 Task: Look for space in Xinshi, China from 6th September, 2023 to 15th September, 2023 for 6 adults in price range Rs.8000 to Rs.12000. Place can be entire place or private room with 6 bedrooms having 6 beds and 6 bathrooms. Property type can be house, flat, guest house. Amenities needed are: wifi, TV, free parkinig on premises, gym, breakfast. Booking option can be shelf check-in. Required host language is Chinese (Simplified).
Action: Mouse moved to (415, 84)
Screenshot: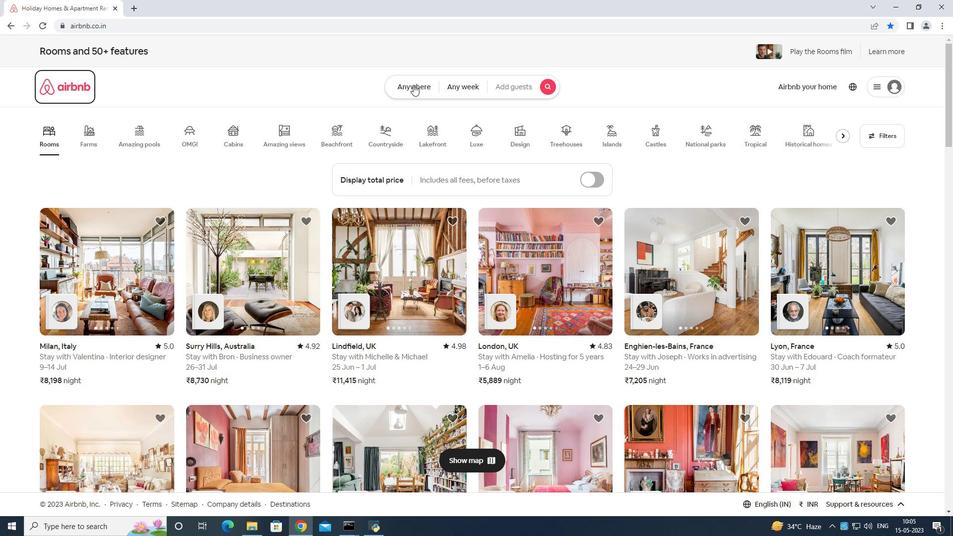 
Action: Mouse pressed left at (415, 84)
Screenshot: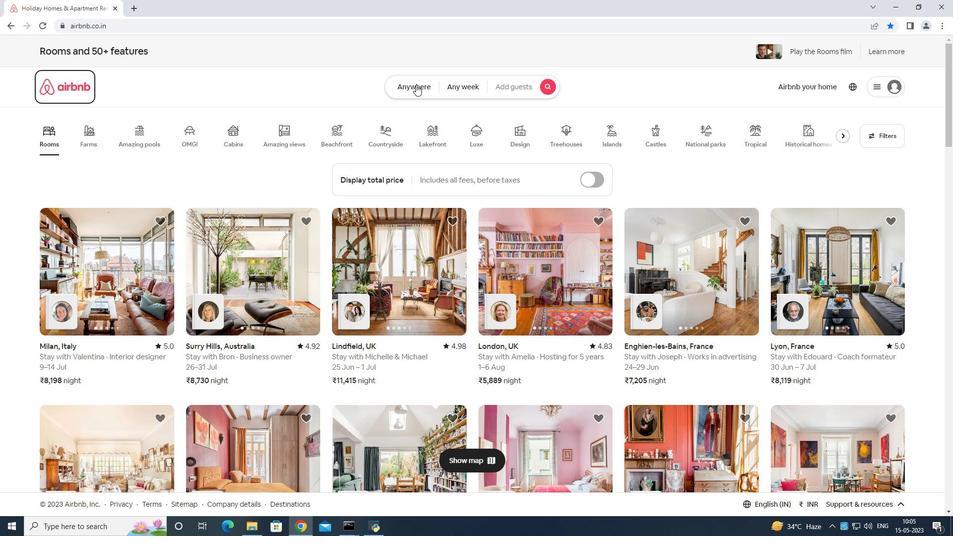 
Action: Mouse moved to (377, 116)
Screenshot: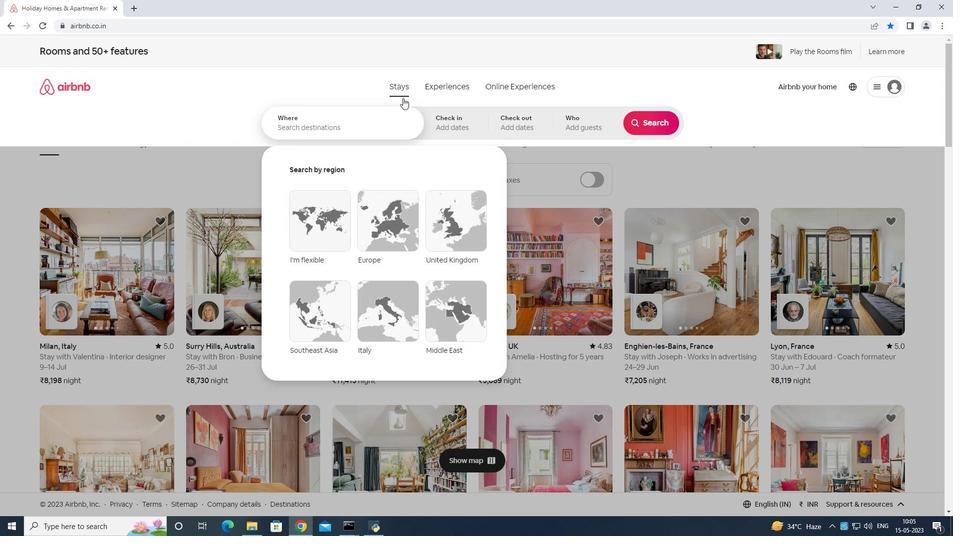 
Action: Mouse pressed left at (377, 116)
Screenshot: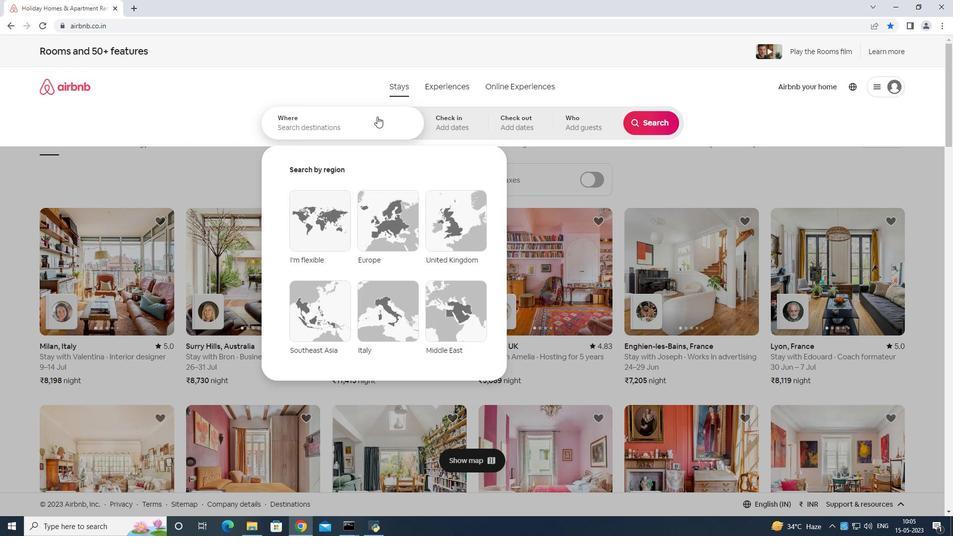 
Action: Mouse moved to (368, 134)
Screenshot: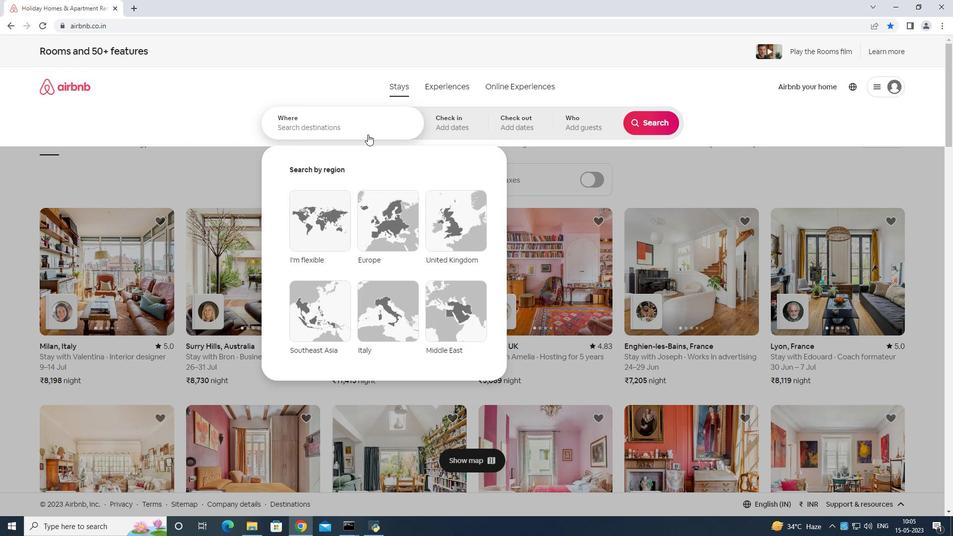 
Action: Key pressed <Key.shift>Xinshi<Key.space>china<Key.enter>
Screenshot: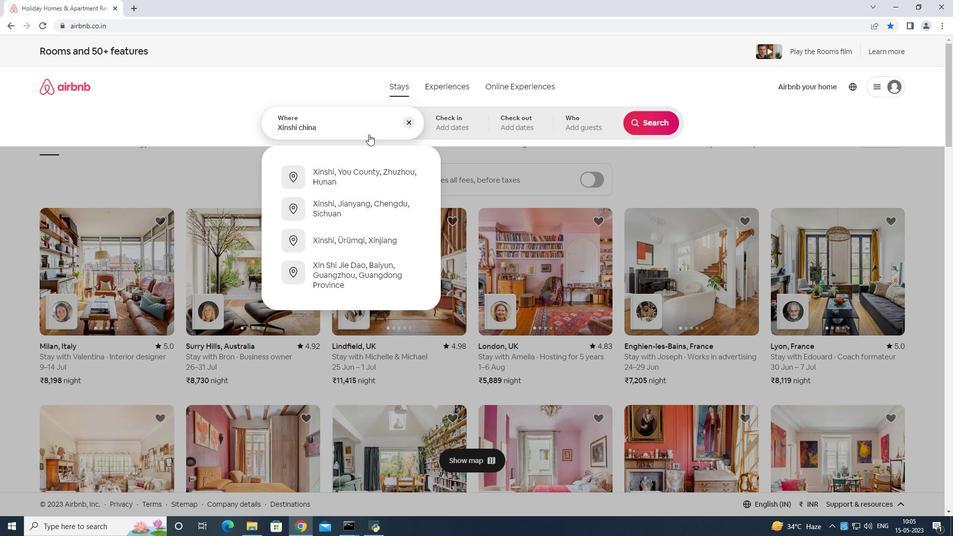 
Action: Mouse moved to (655, 204)
Screenshot: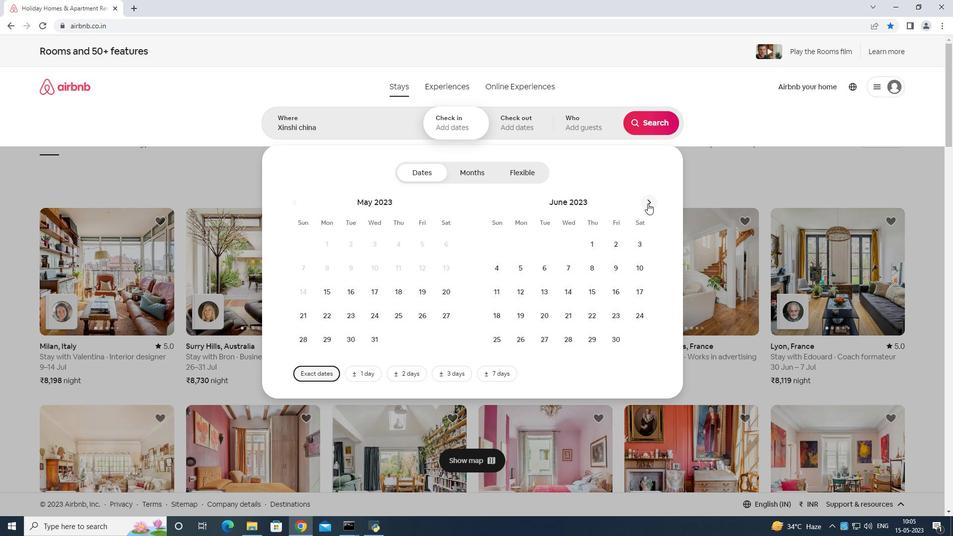 
Action: Mouse pressed left at (655, 204)
Screenshot: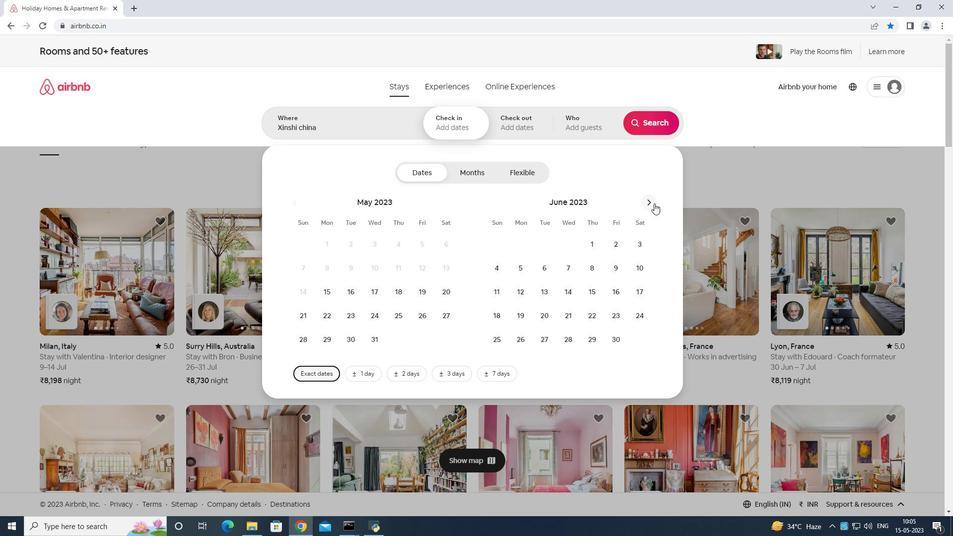 
Action: Mouse pressed left at (655, 204)
Screenshot: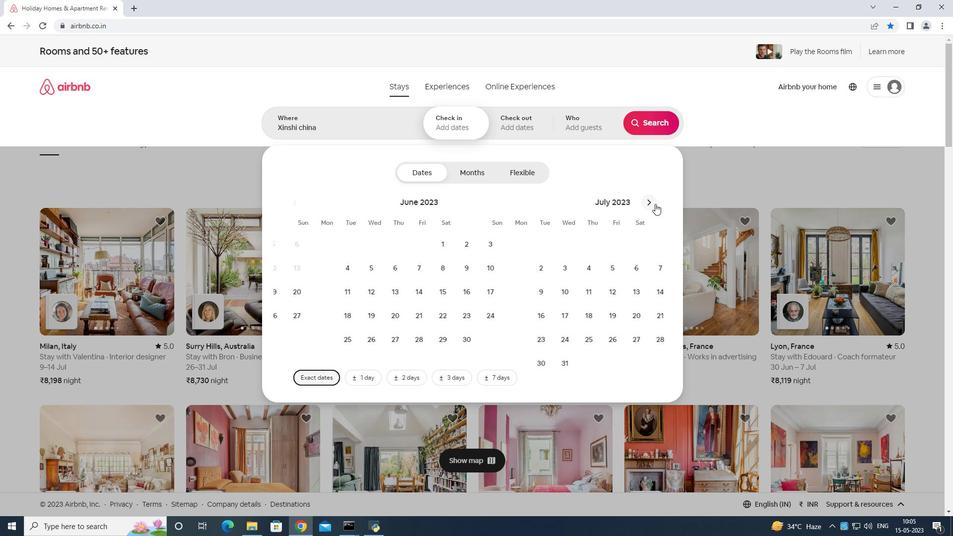 
Action: Mouse pressed left at (655, 204)
Screenshot: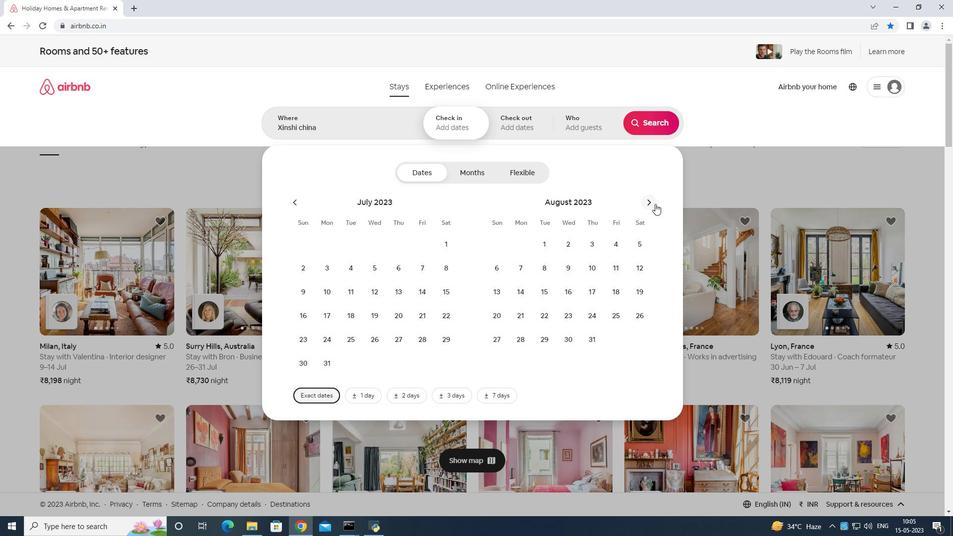 
Action: Mouse moved to (568, 259)
Screenshot: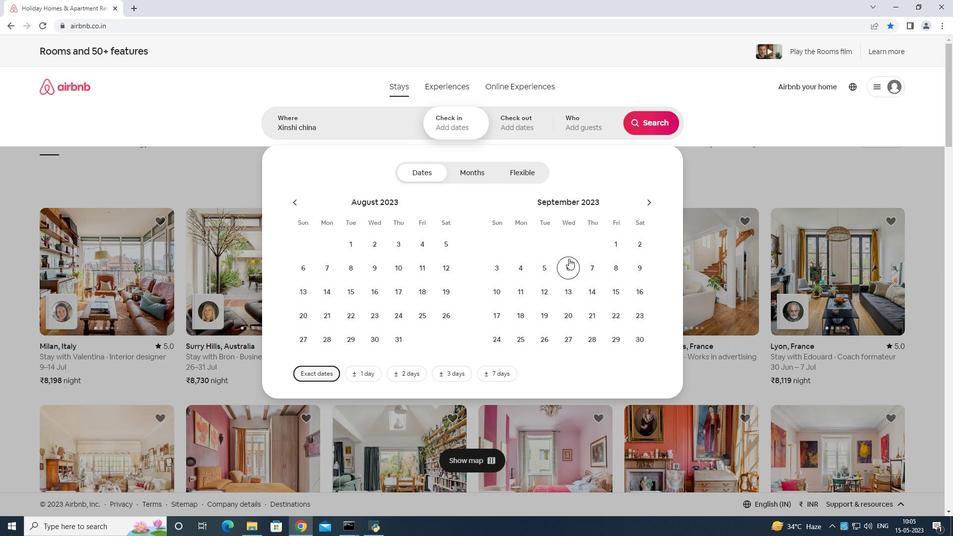 
Action: Mouse pressed left at (568, 259)
Screenshot: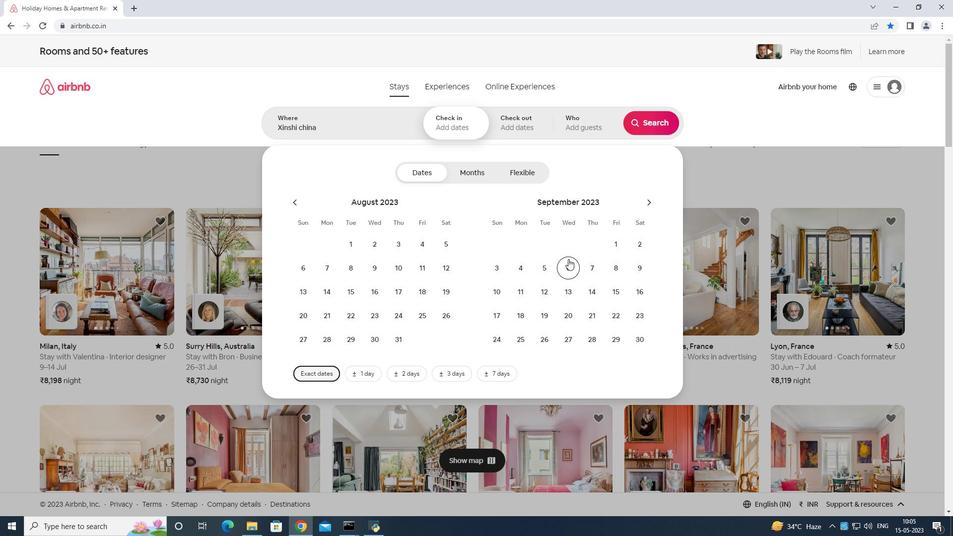 
Action: Mouse moved to (613, 290)
Screenshot: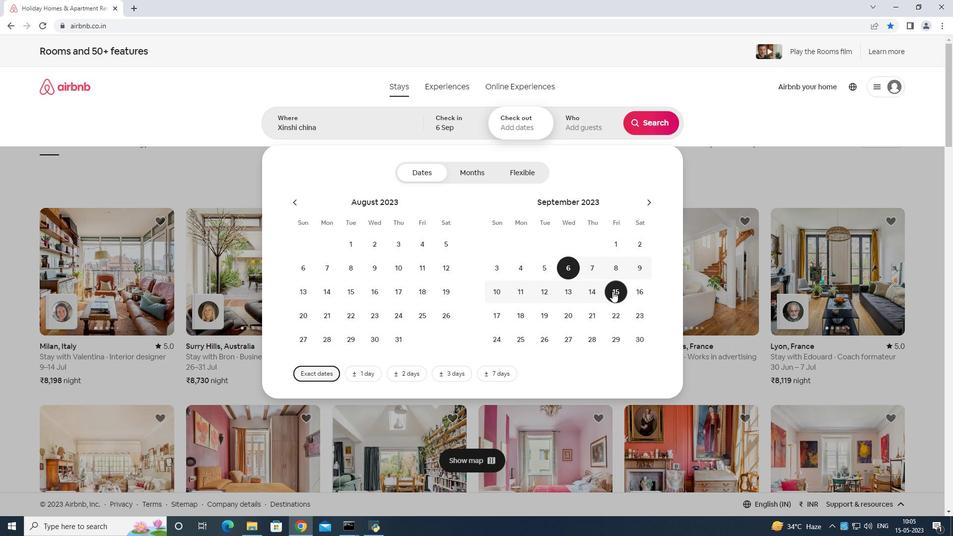 
Action: Mouse pressed left at (613, 290)
Screenshot: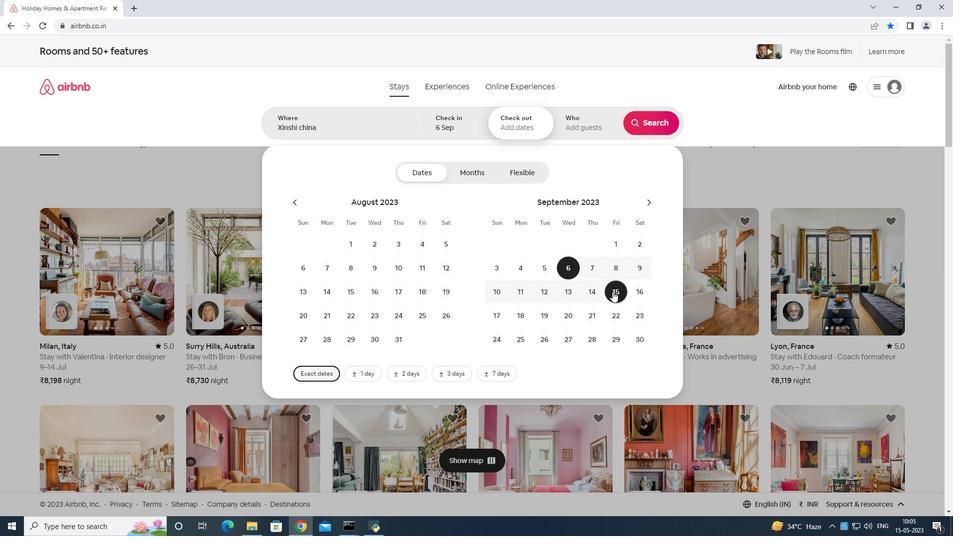 
Action: Mouse moved to (589, 122)
Screenshot: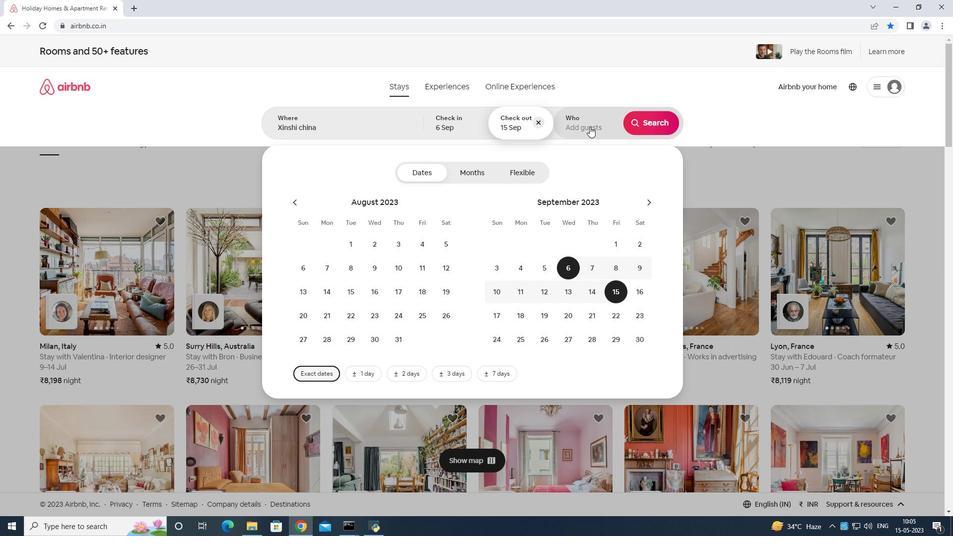 
Action: Mouse pressed left at (589, 122)
Screenshot: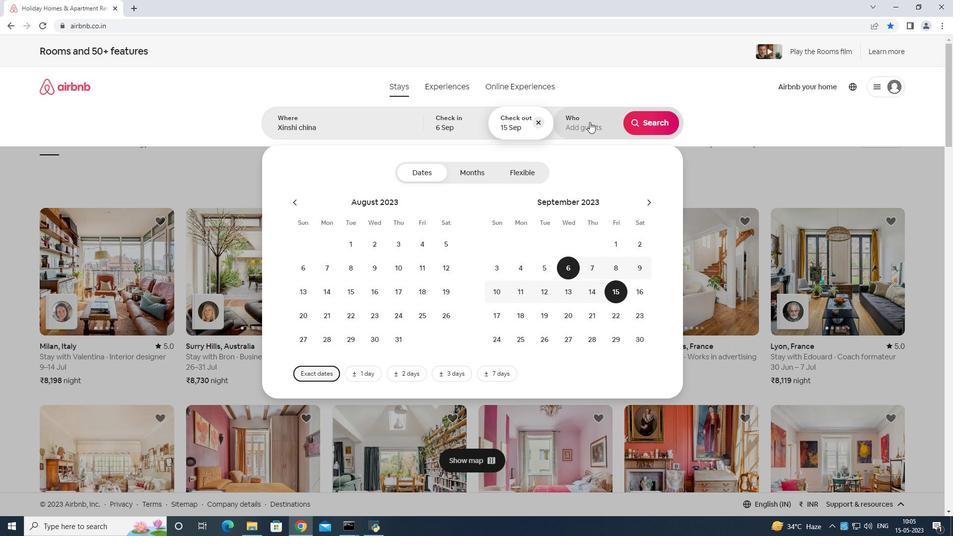 
Action: Mouse moved to (646, 177)
Screenshot: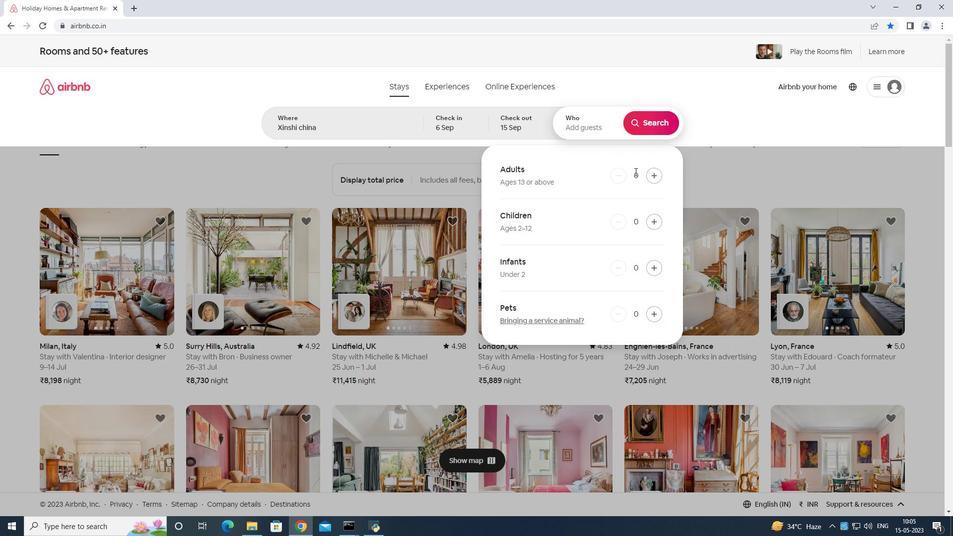 
Action: Mouse pressed left at (646, 177)
Screenshot: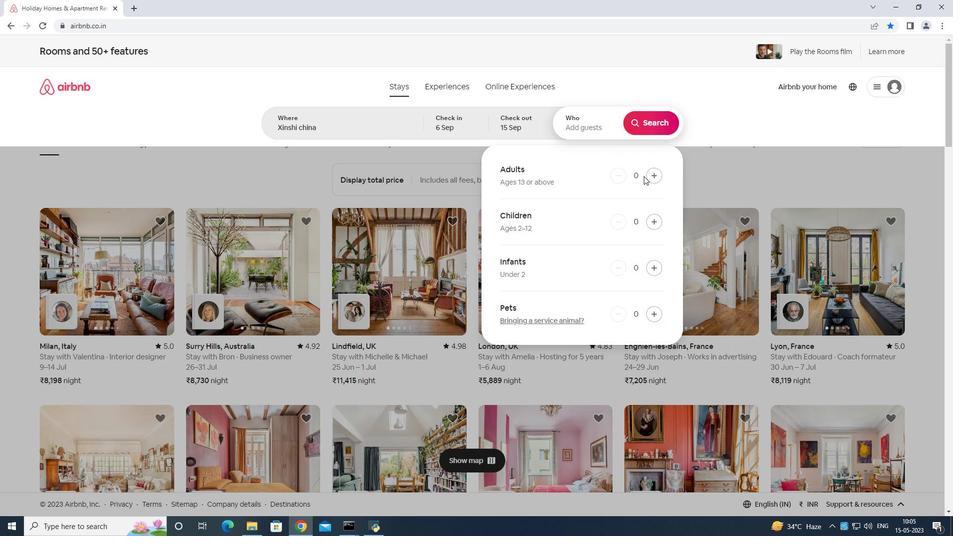 
Action: Mouse pressed left at (646, 177)
Screenshot: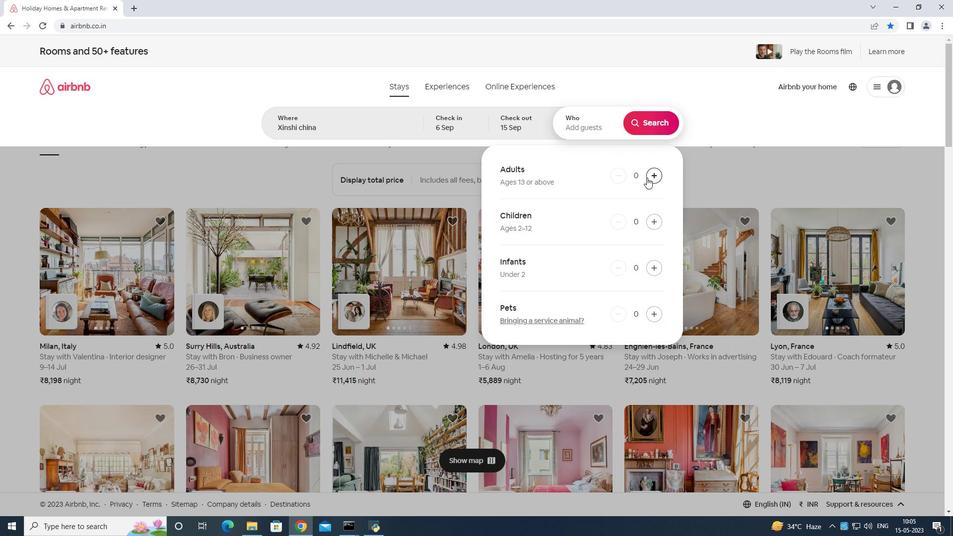 
Action: Mouse pressed left at (646, 177)
Screenshot: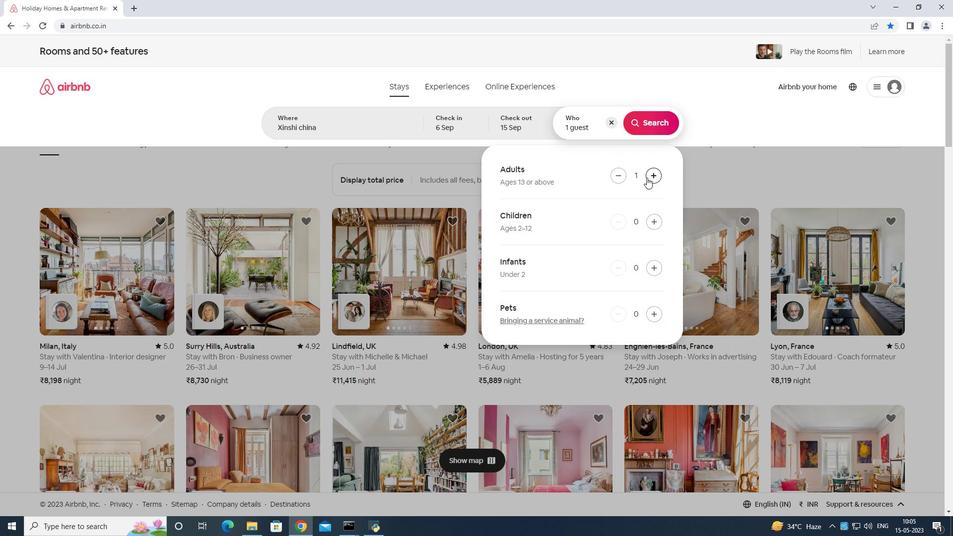 
Action: Mouse pressed left at (646, 177)
Screenshot: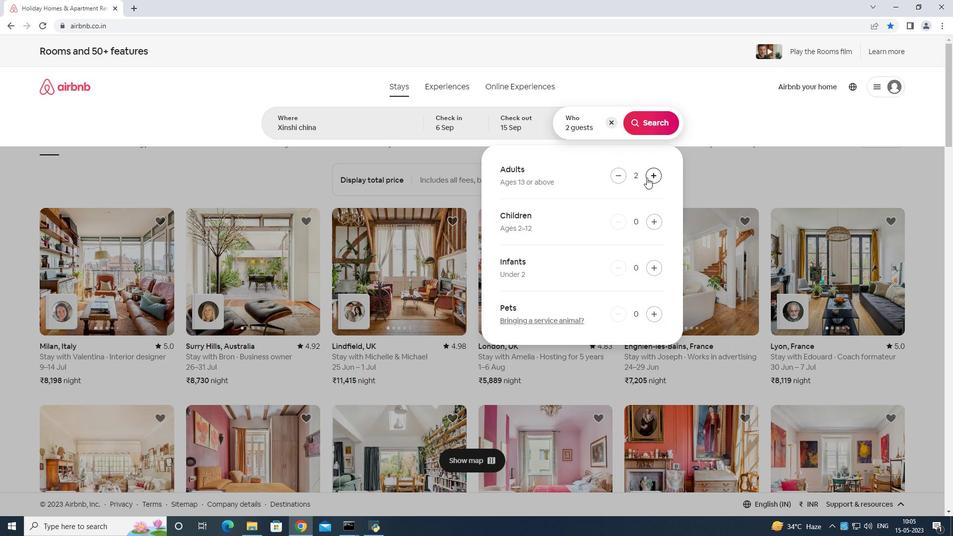 
Action: Mouse pressed left at (646, 177)
Screenshot: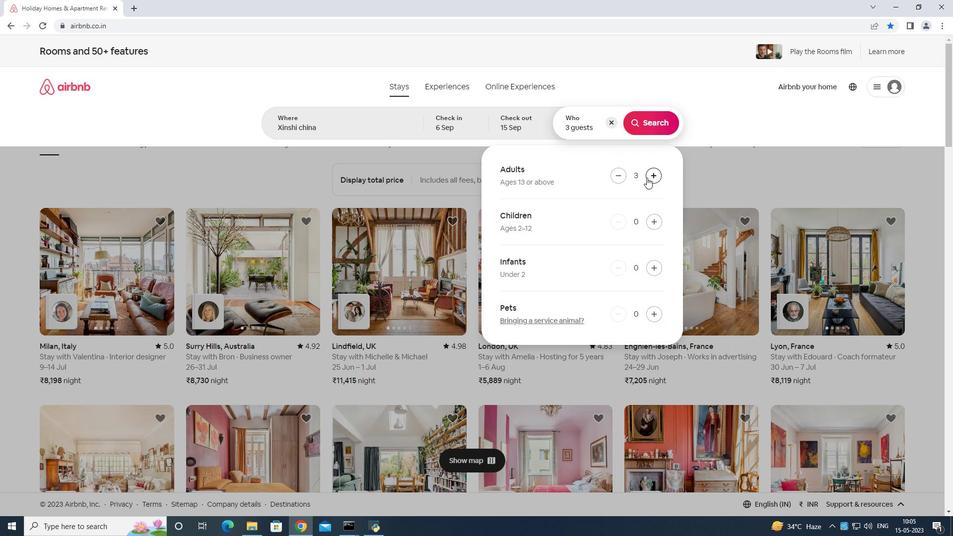 
Action: Mouse pressed left at (646, 177)
Screenshot: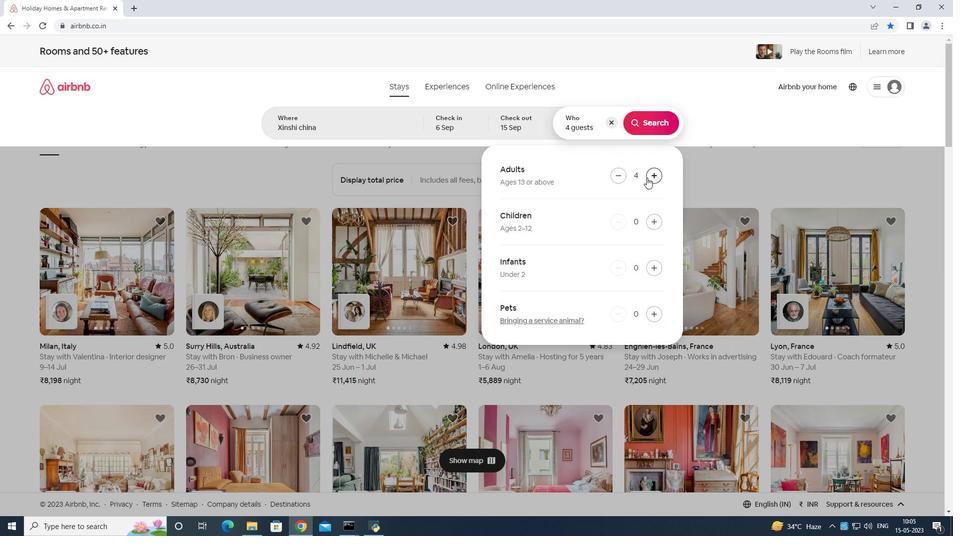
Action: Mouse moved to (654, 120)
Screenshot: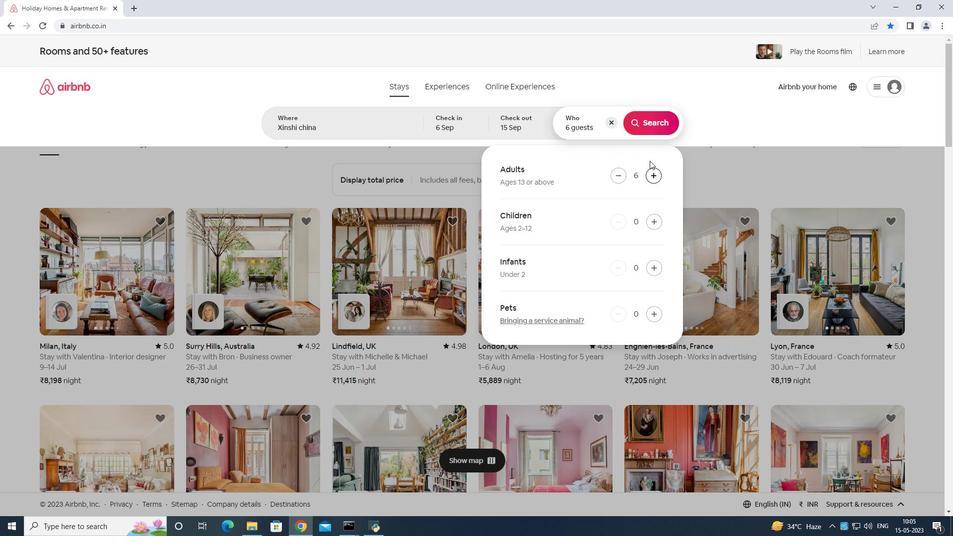 
Action: Mouse pressed left at (654, 120)
Screenshot: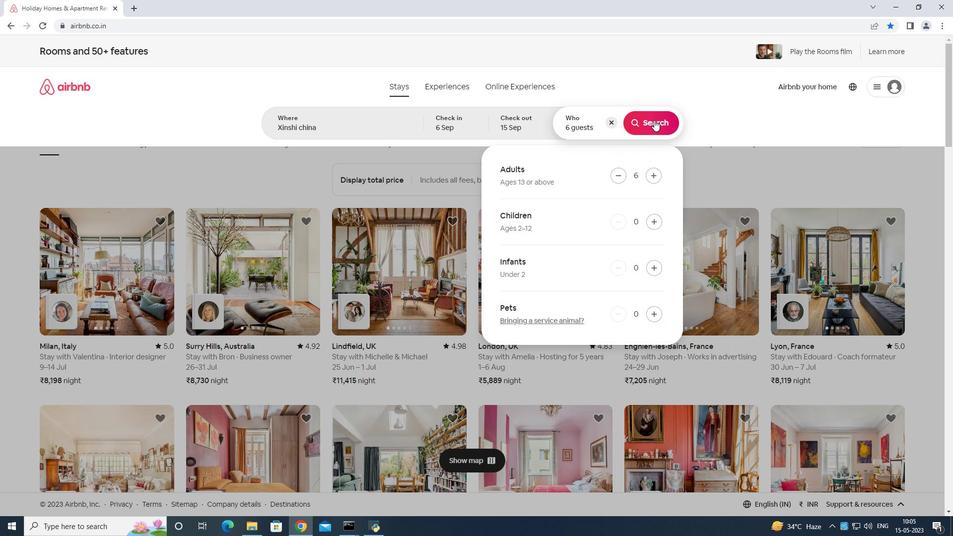 
Action: Mouse moved to (909, 101)
Screenshot: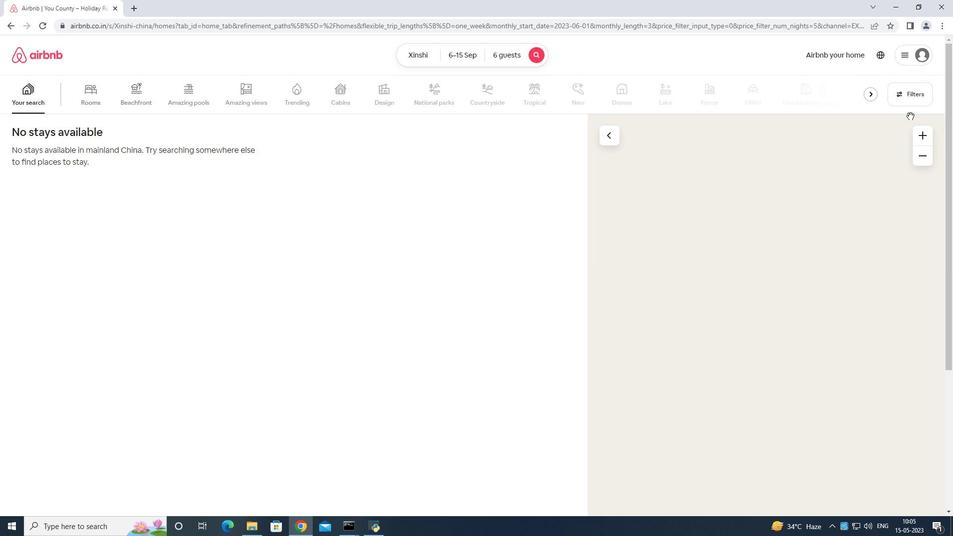 
Action: Mouse pressed left at (909, 101)
Screenshot: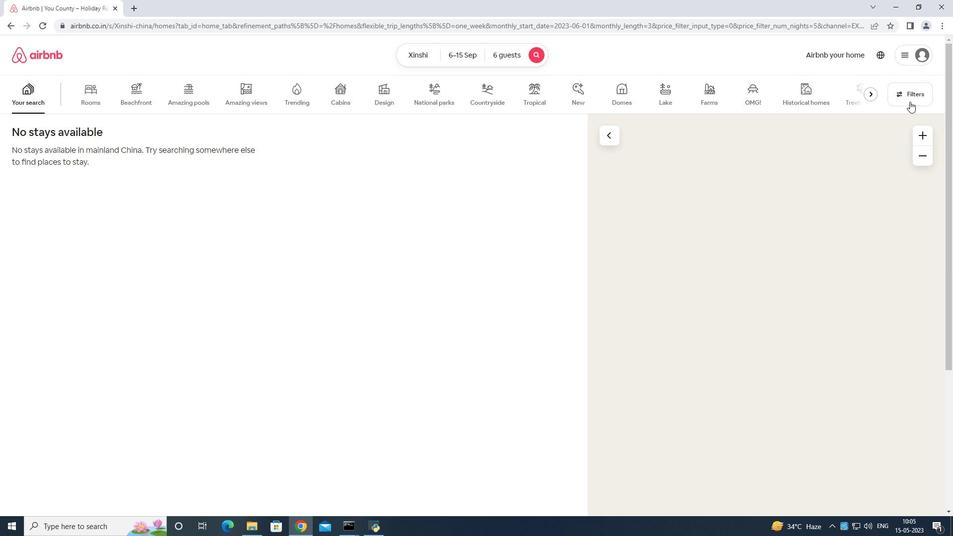
Action: Mouse moved to (414, 329)
Screenshot: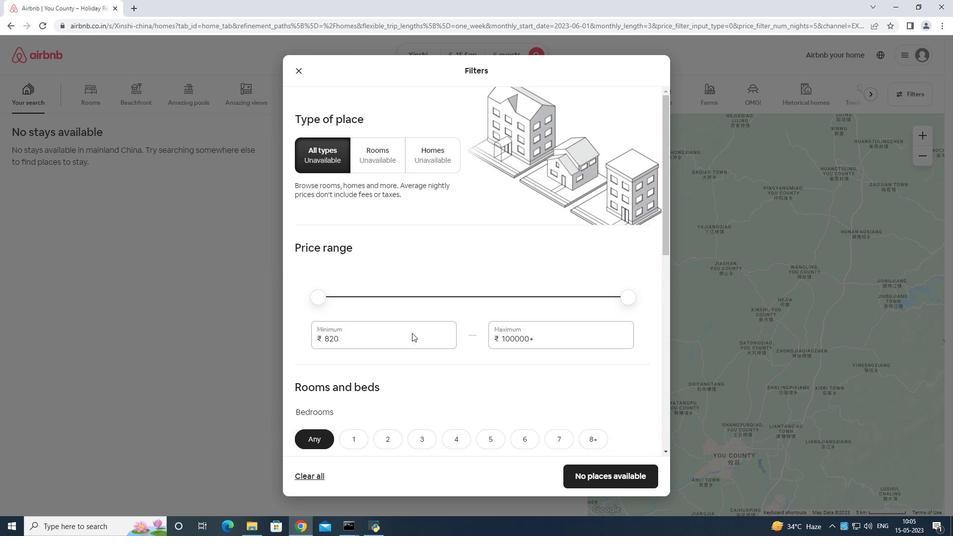 
Action: Mouse pressed left at (414, 329)
Screenshot: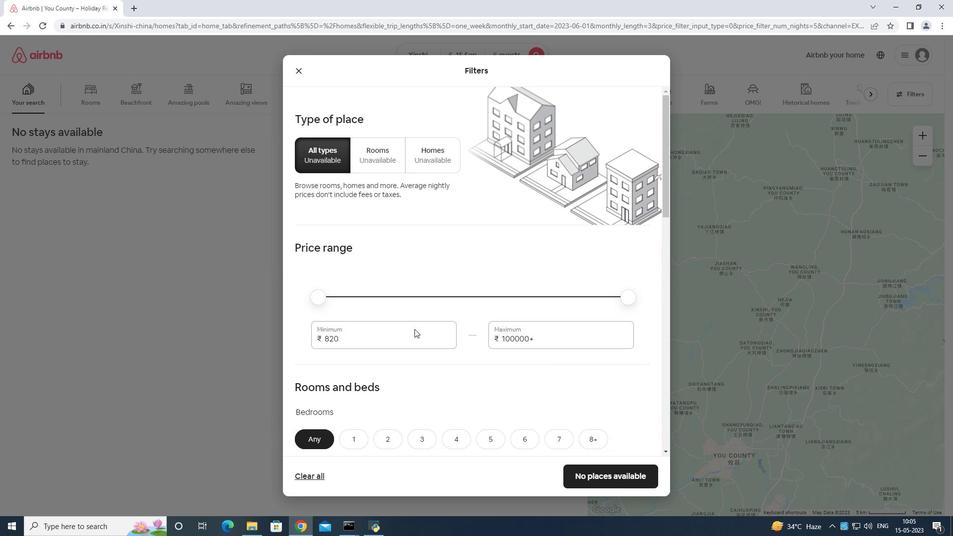 
Action: Key pressed <Key.backspace>
Screenshot: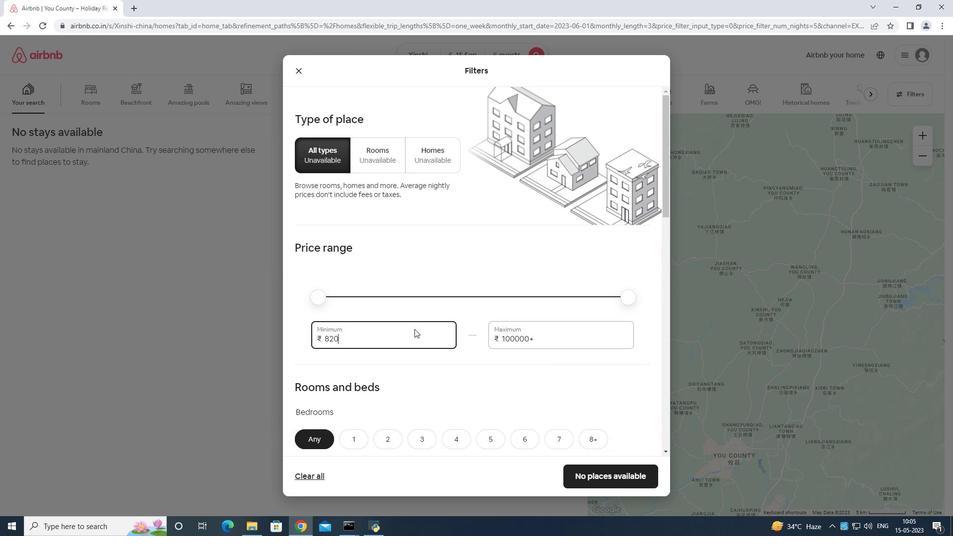 
Action: Mouse moved to (415, 321)
Screenshot: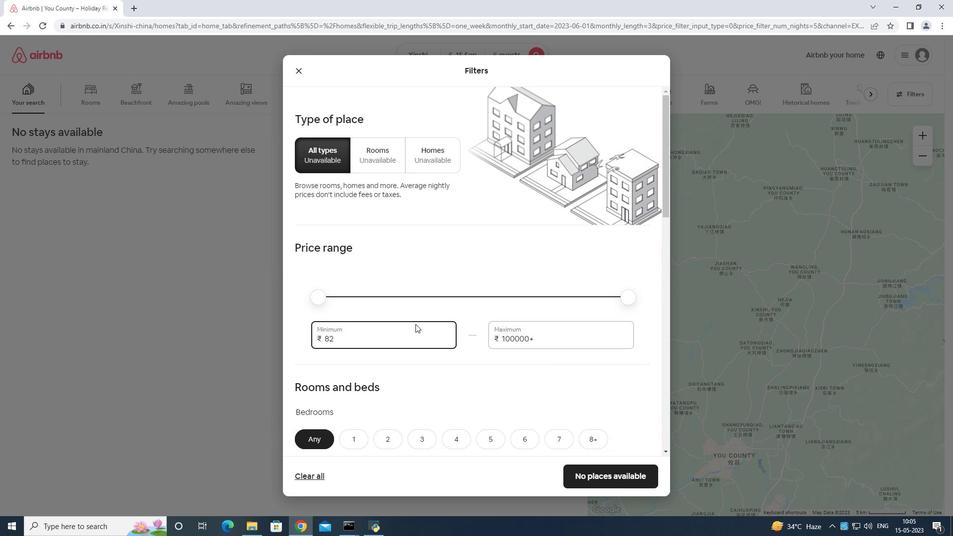 
Action: Key pressed <Key.backspace><Key.backspace>
Screenshot: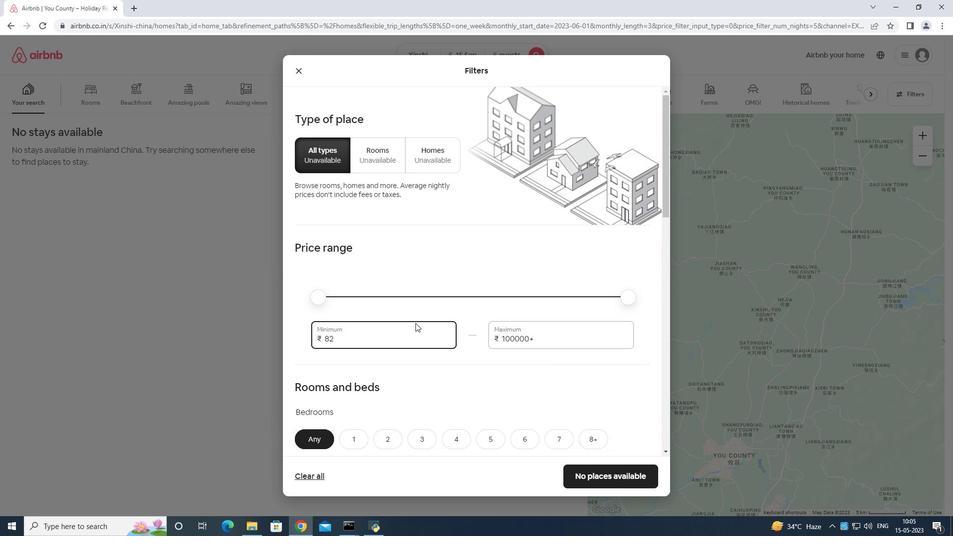 
Action: Mouse moved to (415, 320)
Screenshot: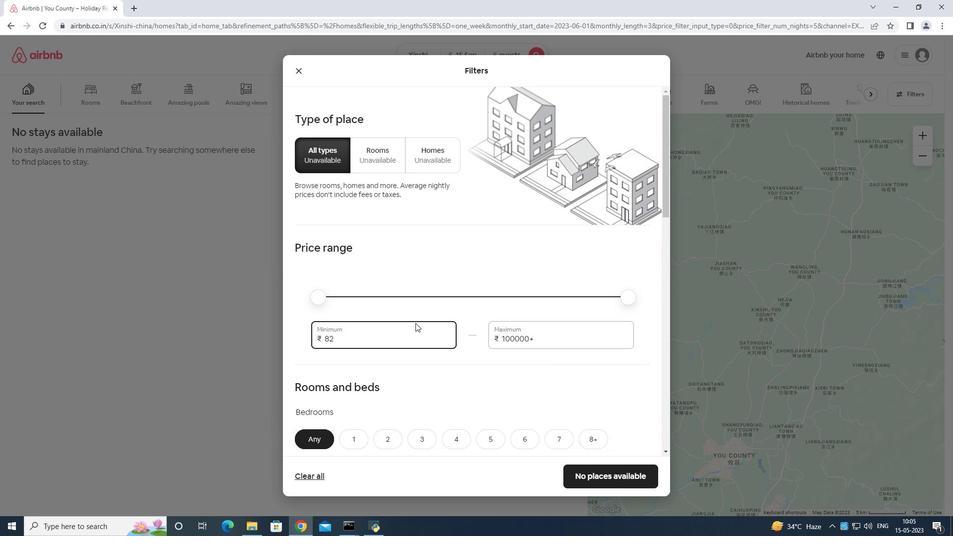 
Action: Key pressed <Key.backspace><Key.backspace><Key.backspace><Key.backspace><Key.backspace><Key.backspace>
Screenshot: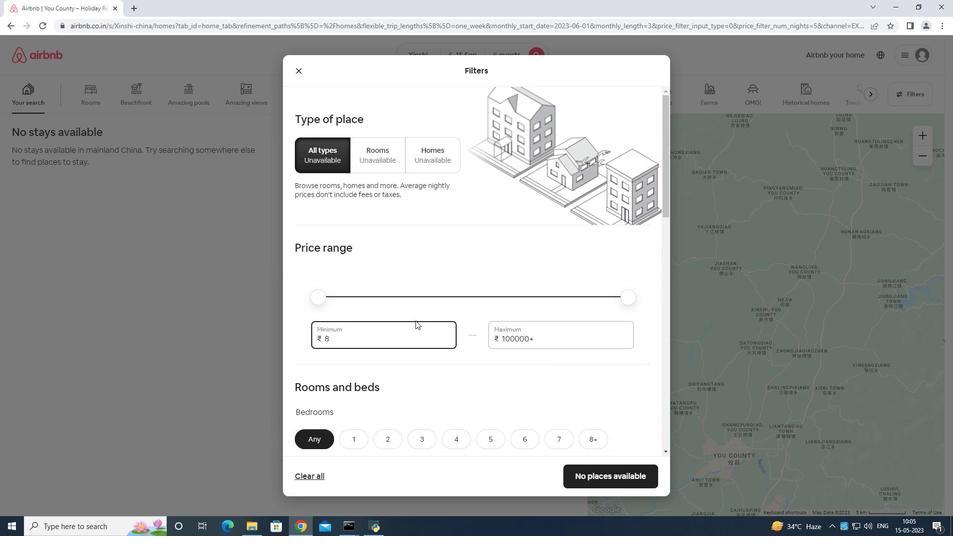 
Action: Mouse moved to (417, 316)
Screenshot: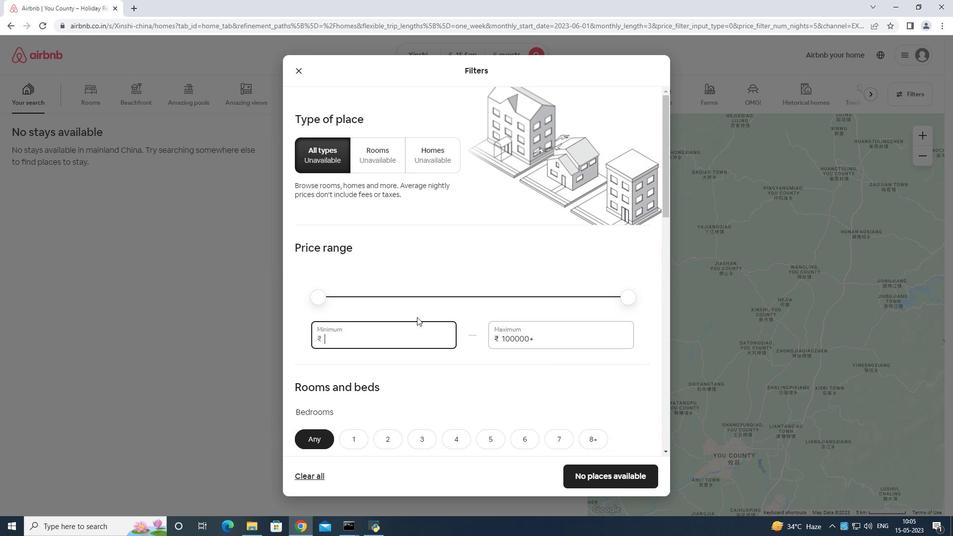 
Action: Key pressed 8000
Screenshot: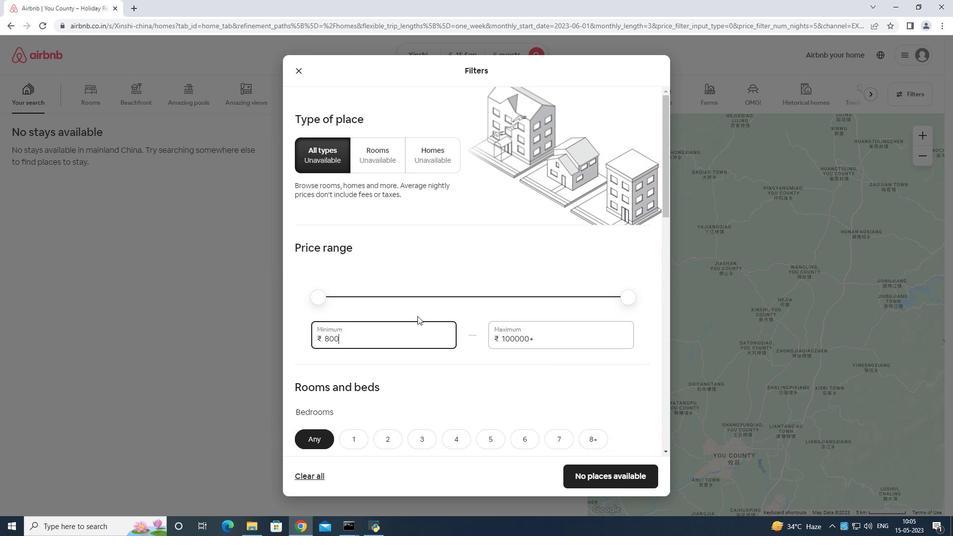 
Action: Mouse moved to (542, 328)
Screenshot: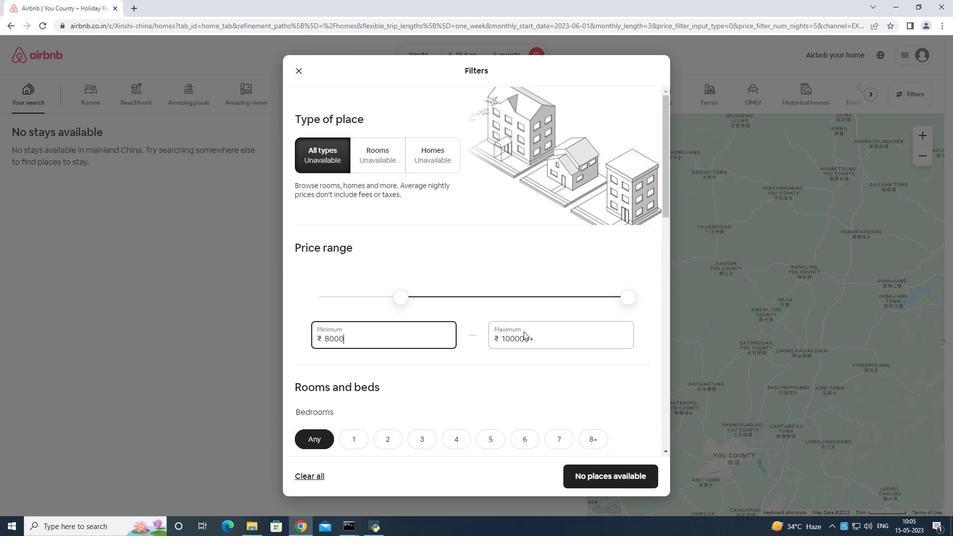 
Action: Mouse pressed left at (542, 328)
Screenshot: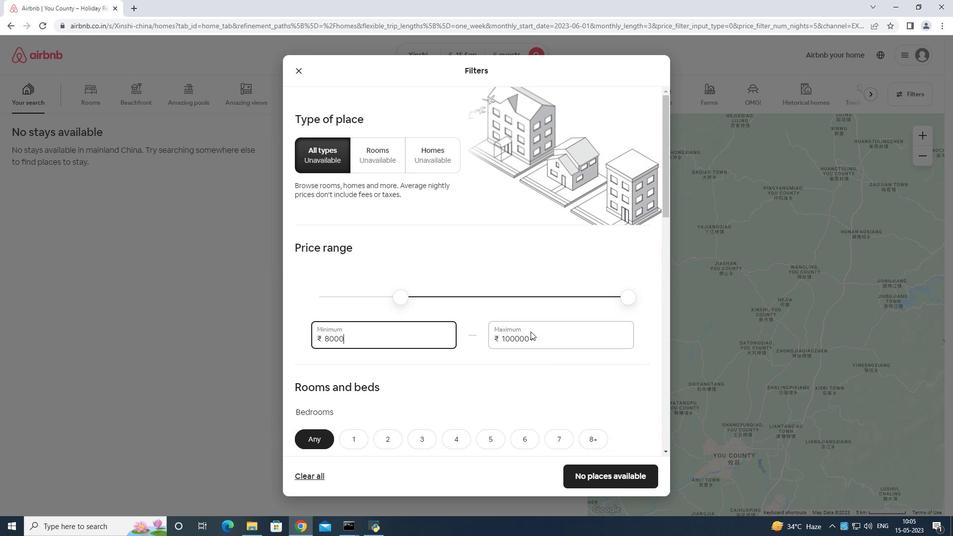 
Action: Mouse moved to (543, 328)
Screenshot: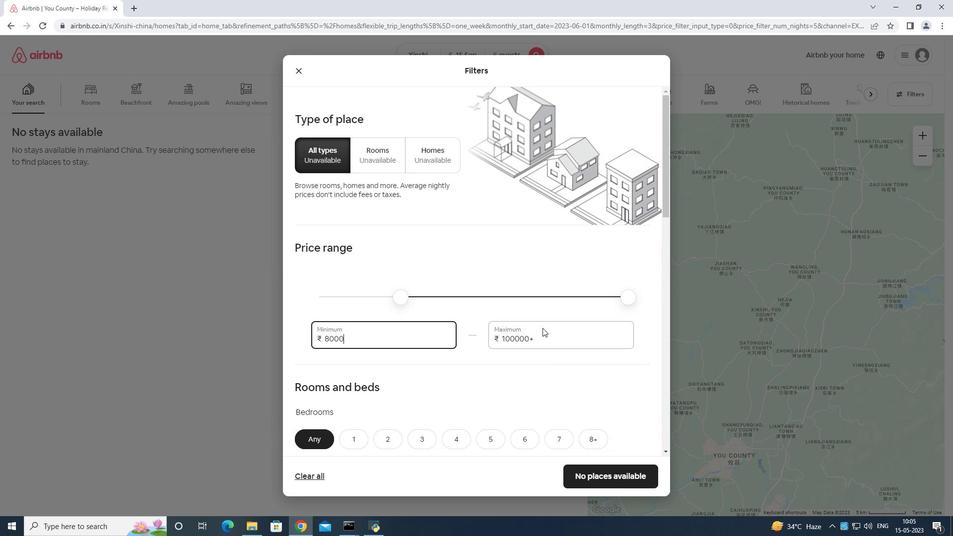 
Action: Key pressed <Key.backspace><Key.backspace><Key.backspace><Key.backspace><Key.backspace><Key.backspace><Key.backspace><Key.backspace><Key.backspace><Key.backspace><Key.backspace><Key.backspace><Key.backspace>12000
Screenshot: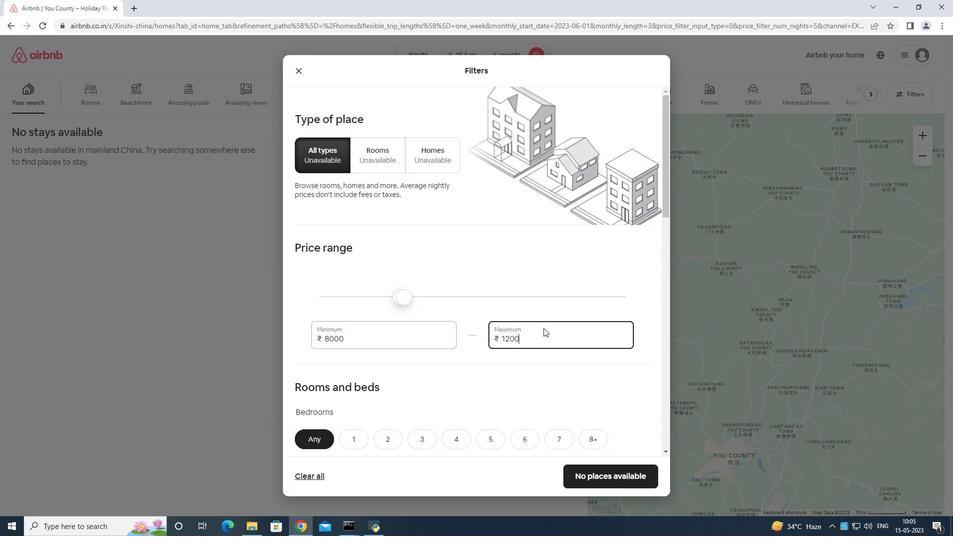 
Action: Mouse scrolled (543, 327) with delta (0, 0)
Screenshot: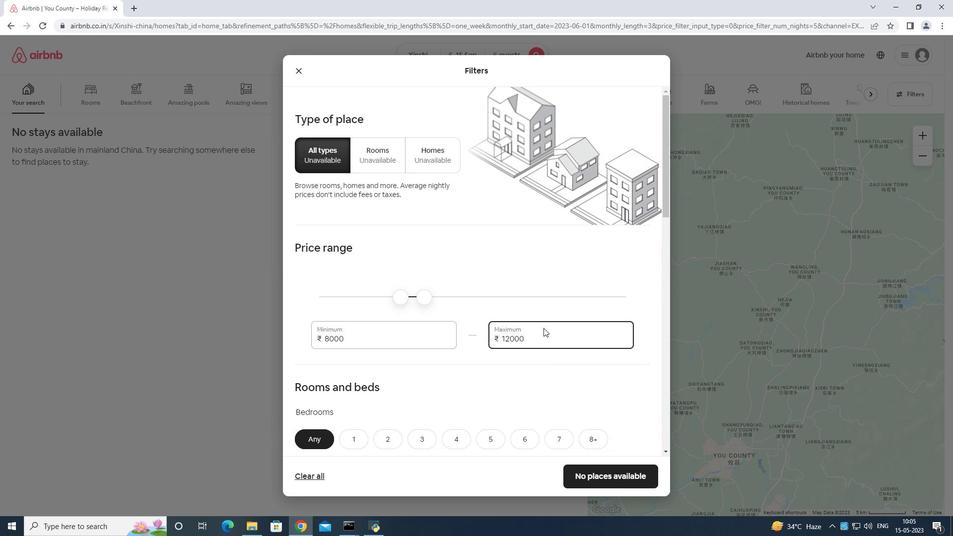 
Action: Mouse scrolled (543, 327) with delta (0, 0)
Screenshot: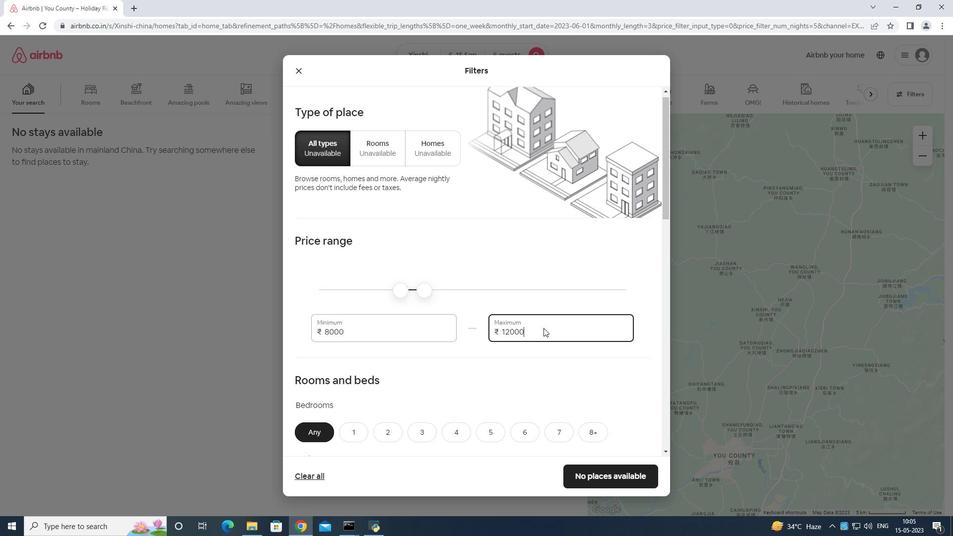 
Action: Mouse moved to (501, 343)
Screenshot: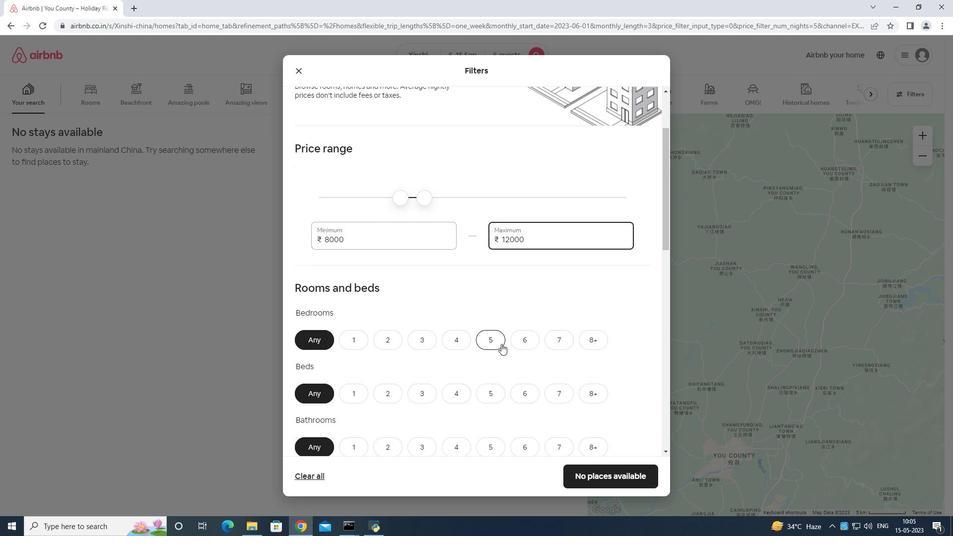 
Action: Mouse pressed left at (501, 343)
Screenshot: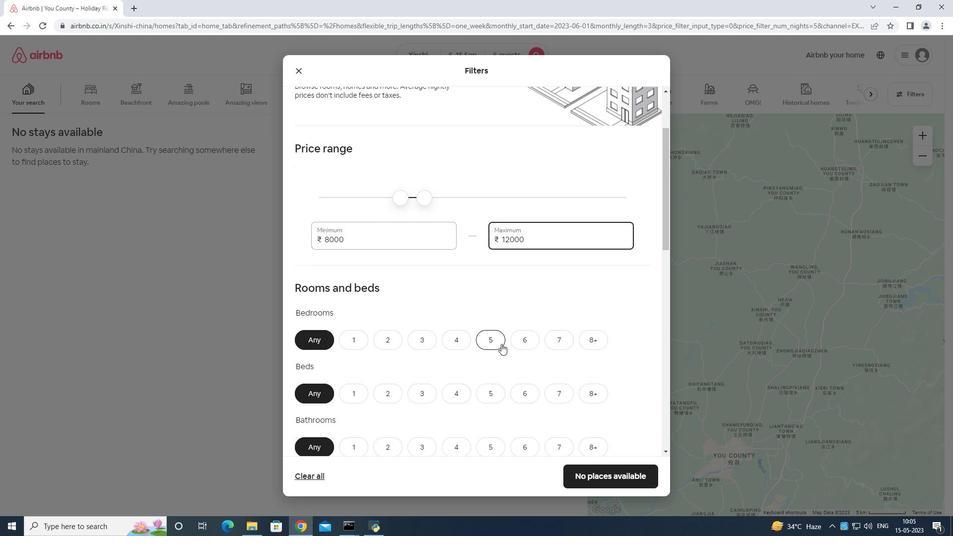 
Action: Mouse moved to (516, 343)
Screenshot: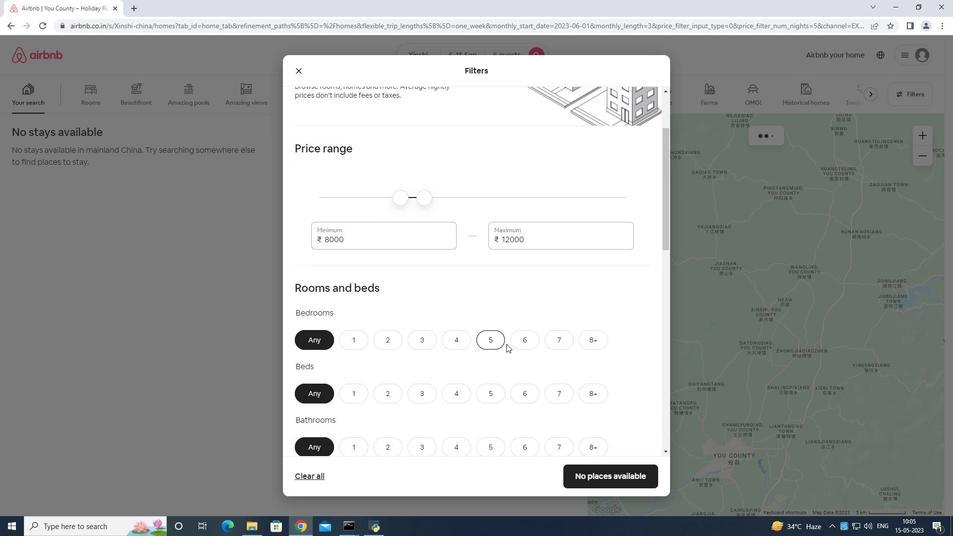 
Action: Mouse pressed left at (516, 343)
Screenshot: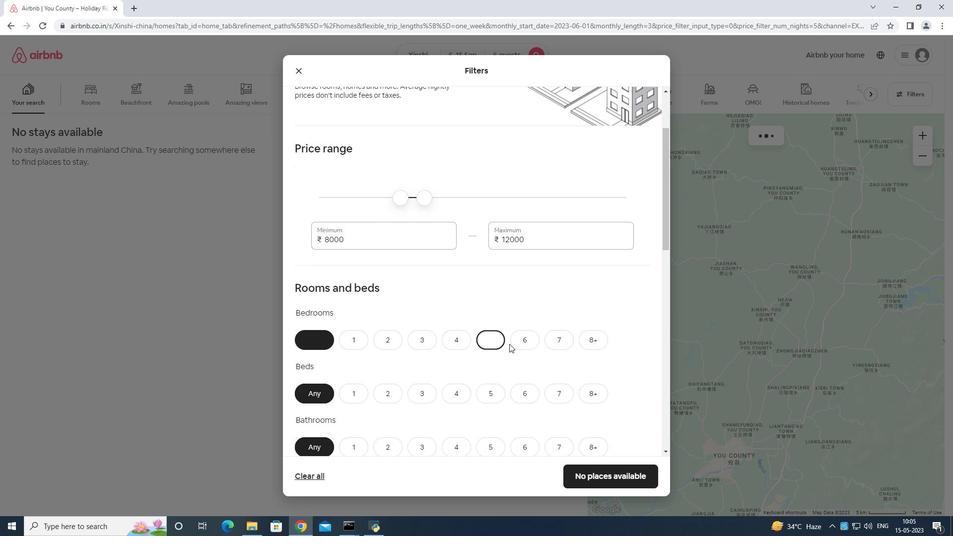 
Action: Mouse moved to (519, 390)
Screenshot: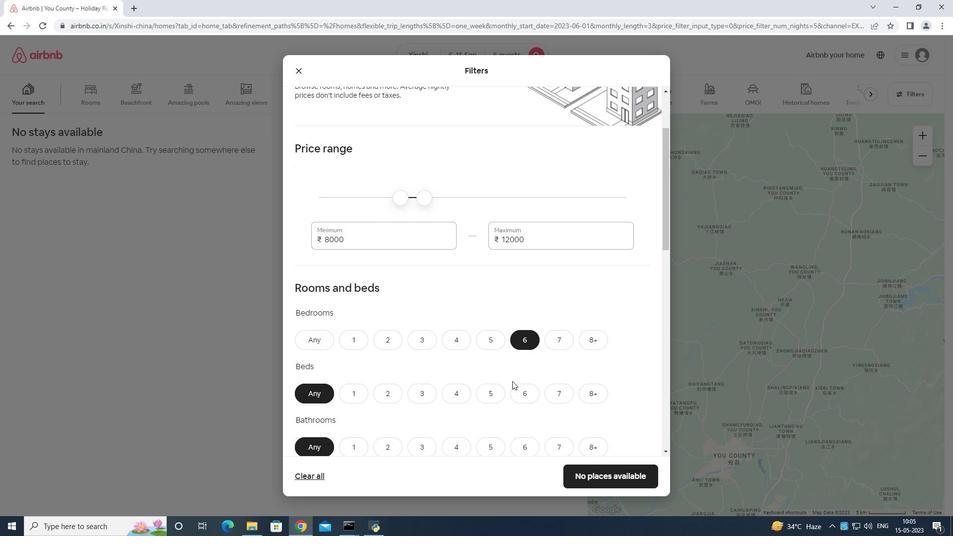 
Action: Mouse pressed left at (519, 390)
Screenshot: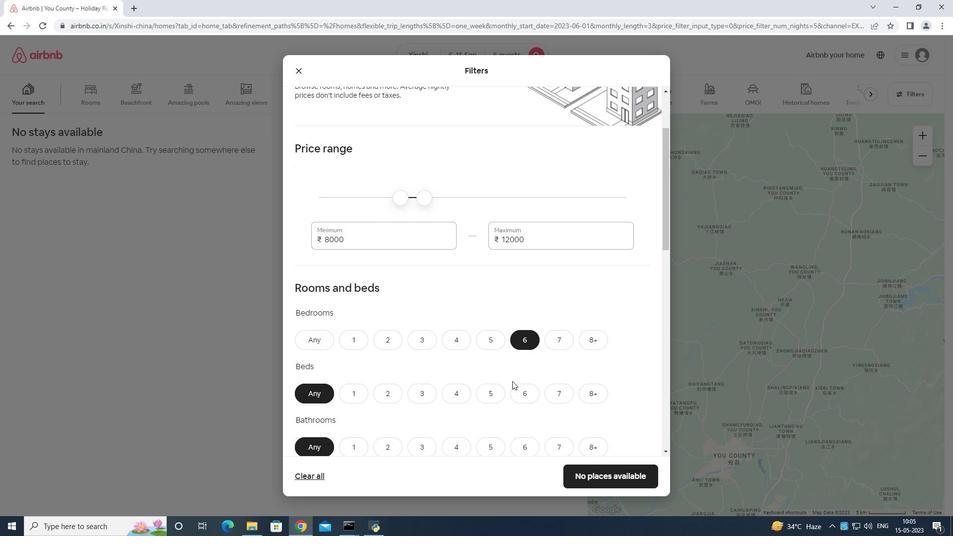 
Action: Mouse moved to (533, 444)
Screenshot: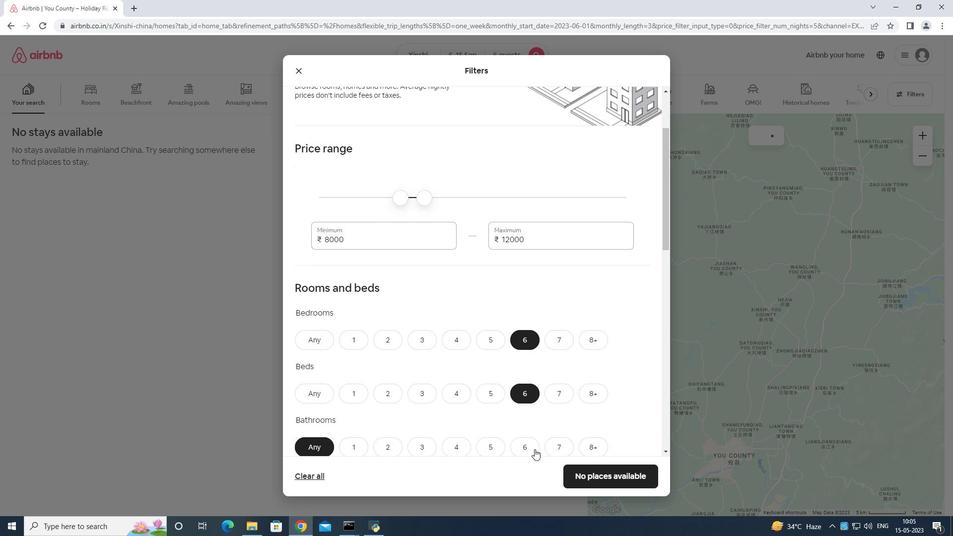 
Action: Mouse pressed left at (533, 444)
Screenshot: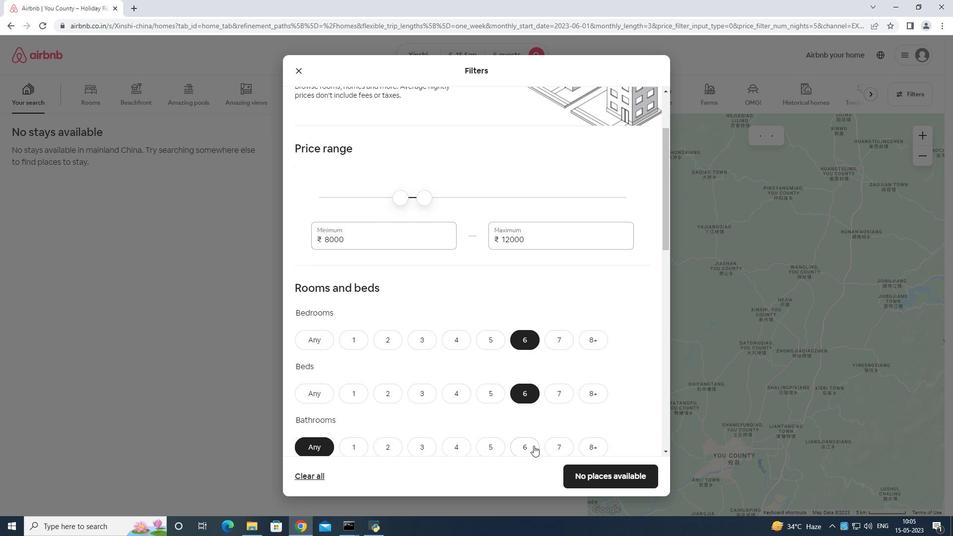 
Action: Mouse moved to (558, 415)
Screenshot: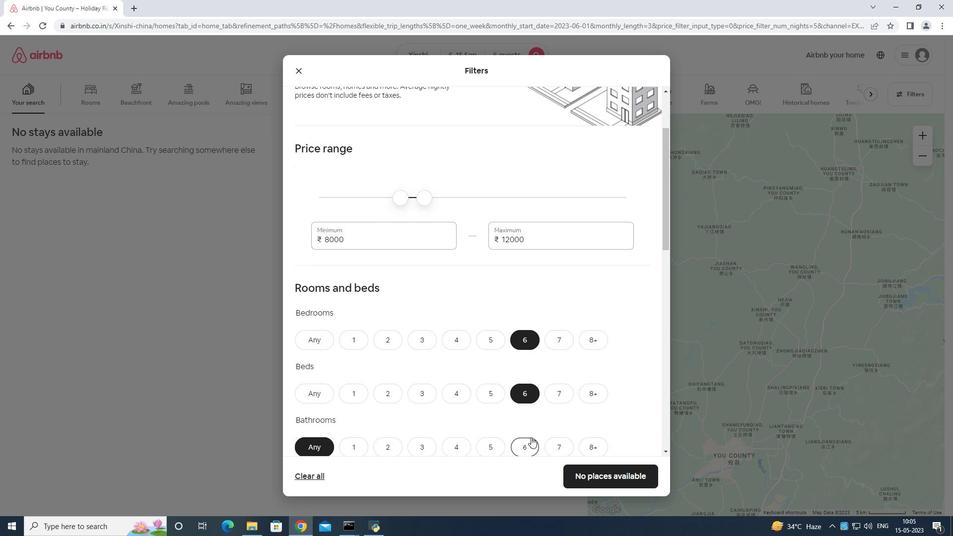 
Action: Mouse scrolled (558, 414) with delta (0, 0)
Screenshot: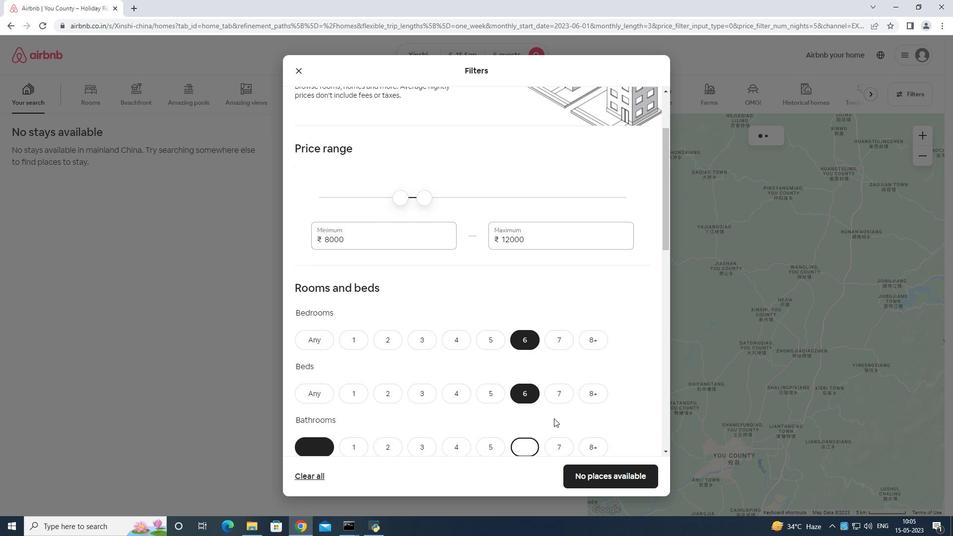 
Action: Mouse scrolled (558, 414) with delta (0, 0)
Screenshot: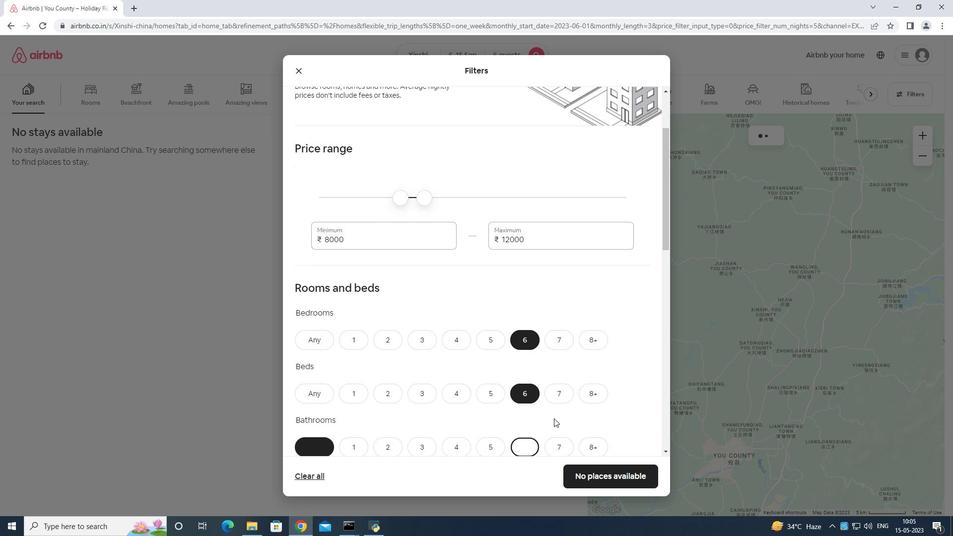 
Action: Mouse scrolled (558, 414) with delta (0, 0)
Screenshot: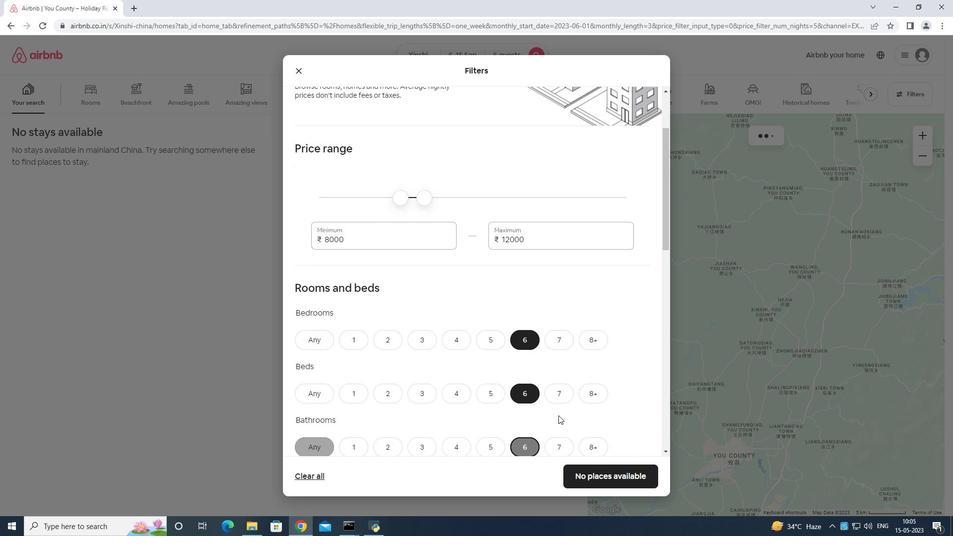 
Action: Mouse moved to (560, 406)
Screenshot: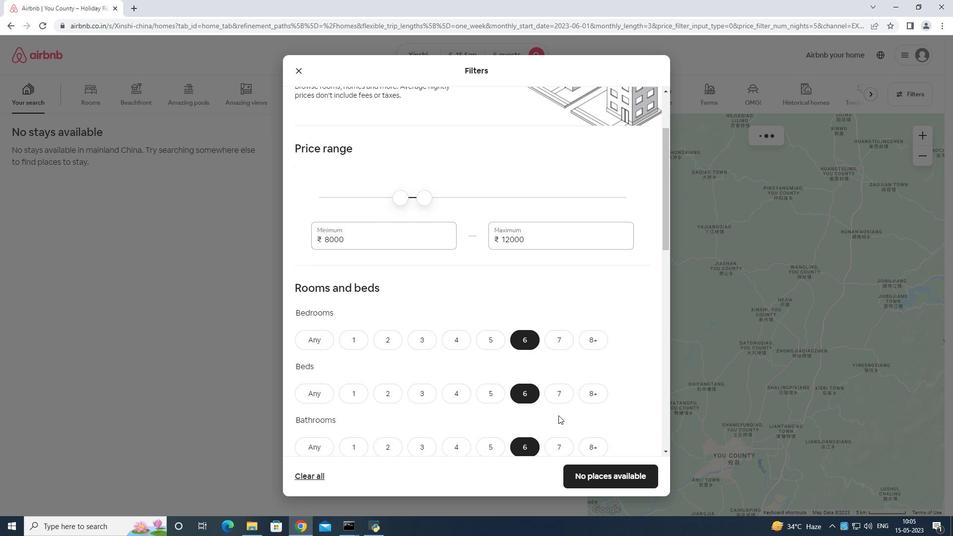 
Action: Mouse scrolled (560, 406) with delta (0, 0)
Screenshot: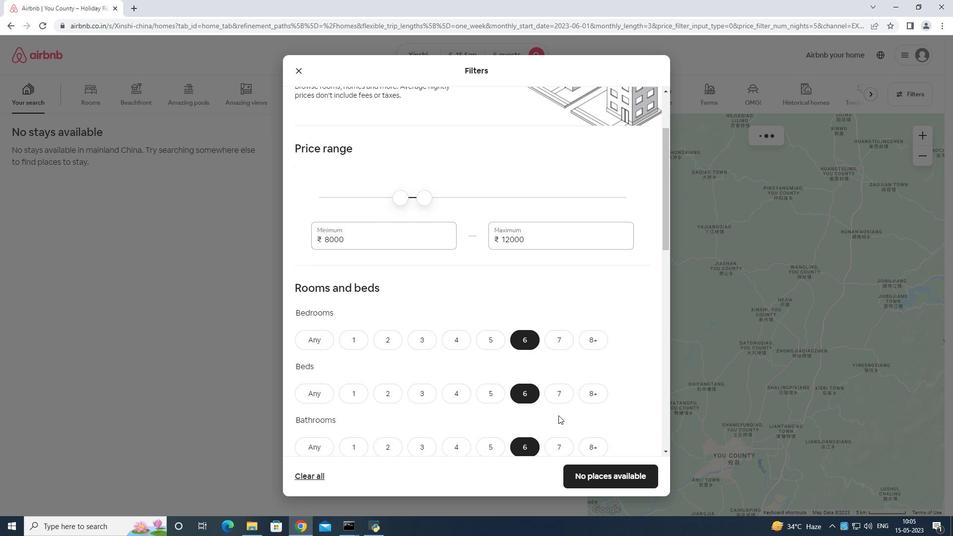 
Action: Mouse moved to (548, 363)
Screenshot: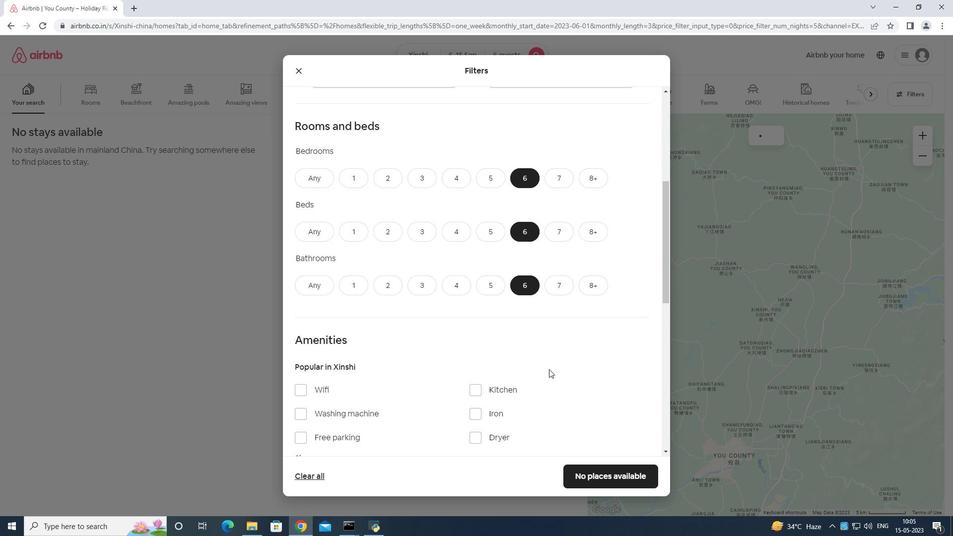 
Action: Mouse scrolled (548, 362) with delta (0, 0)
Screenshot: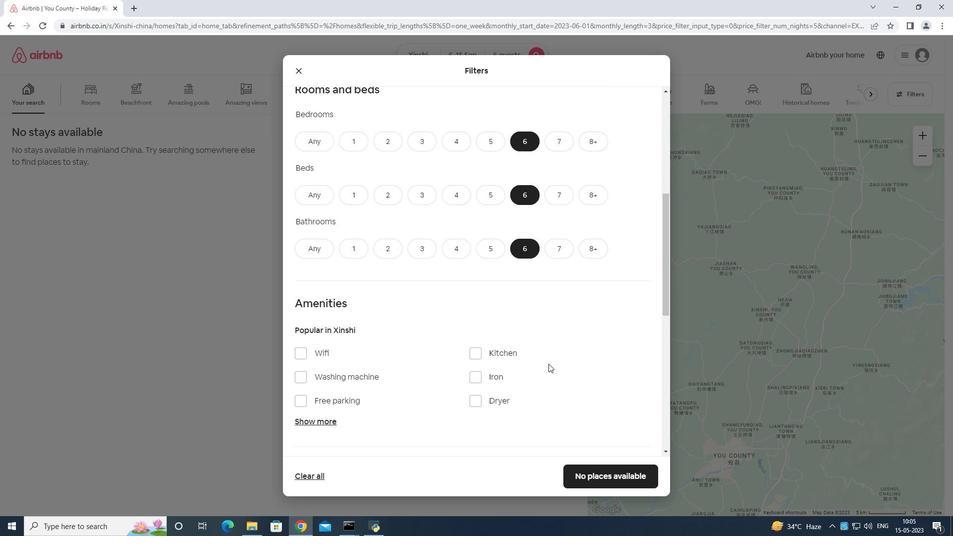 
Action: Mouse scrolled (548, 362) with delta (0, 0)
Screenshot: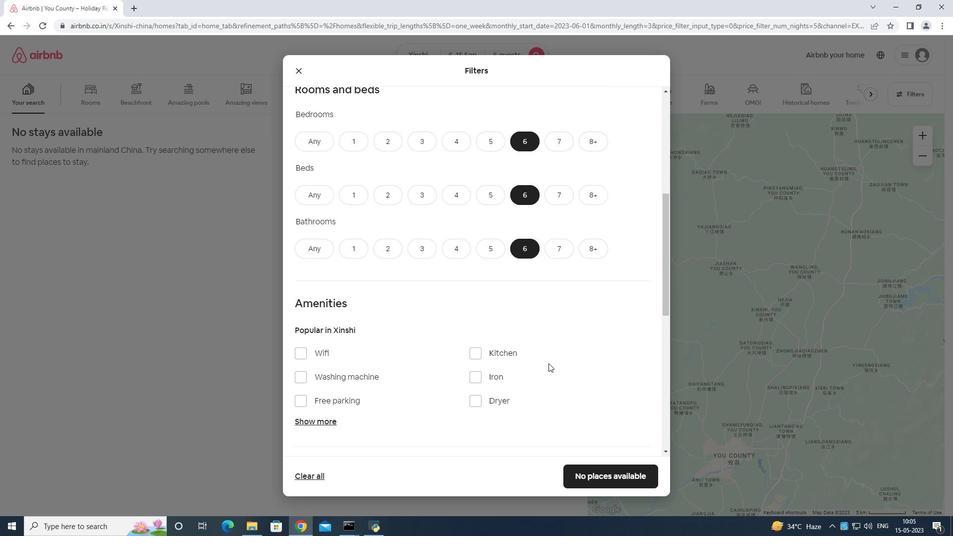
Action: Mouse scrolled (548, 362) with delta (0, 0)
Screenshot: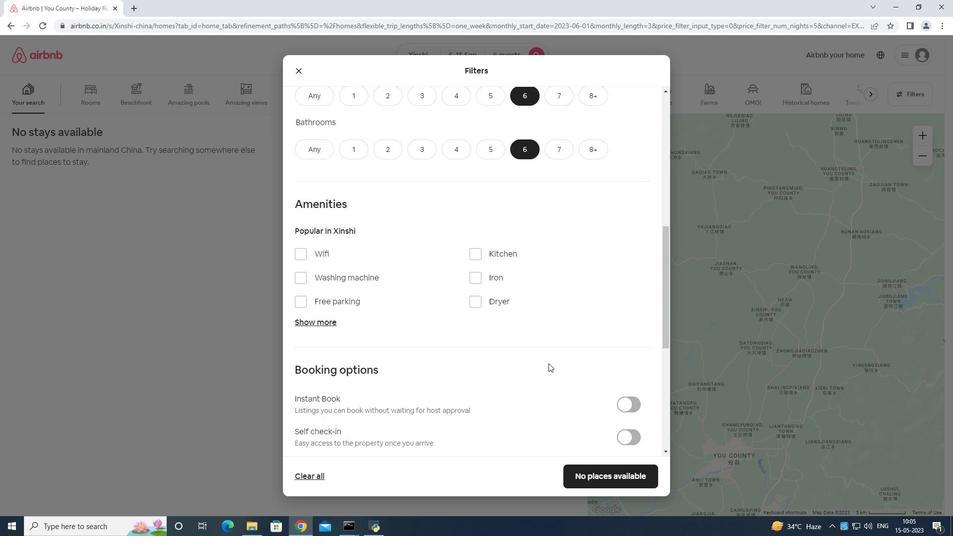 
Action: Mouse moved to (547, 362)
Screenshot: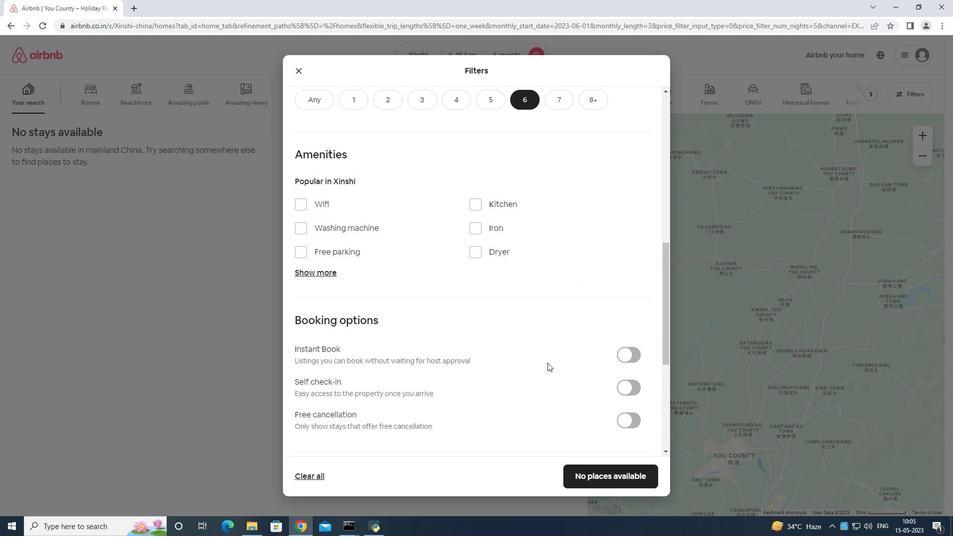 
Action: Mouse scrolled (547, 361) with delta (0, 0)
Screenshot: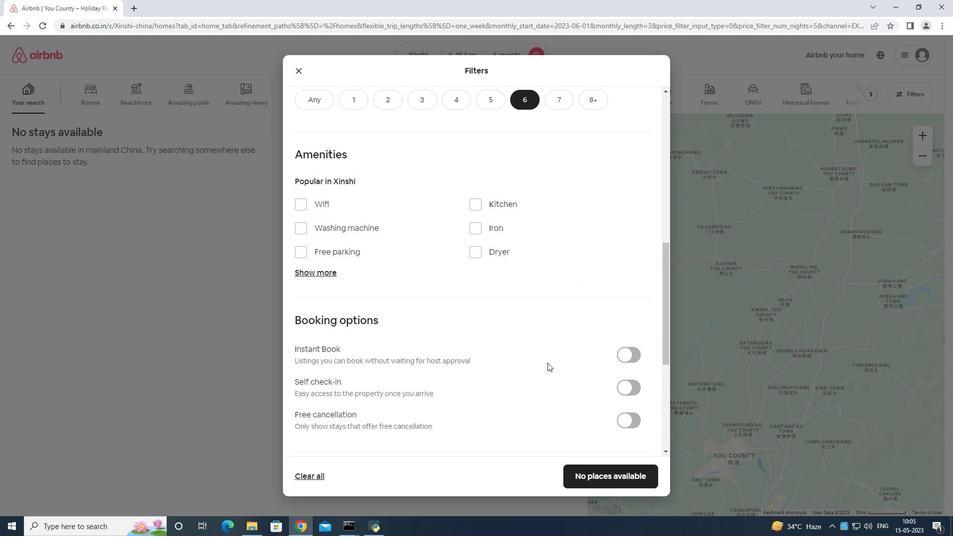 
Action: Mouse moved to (293, 150)
Screenshot: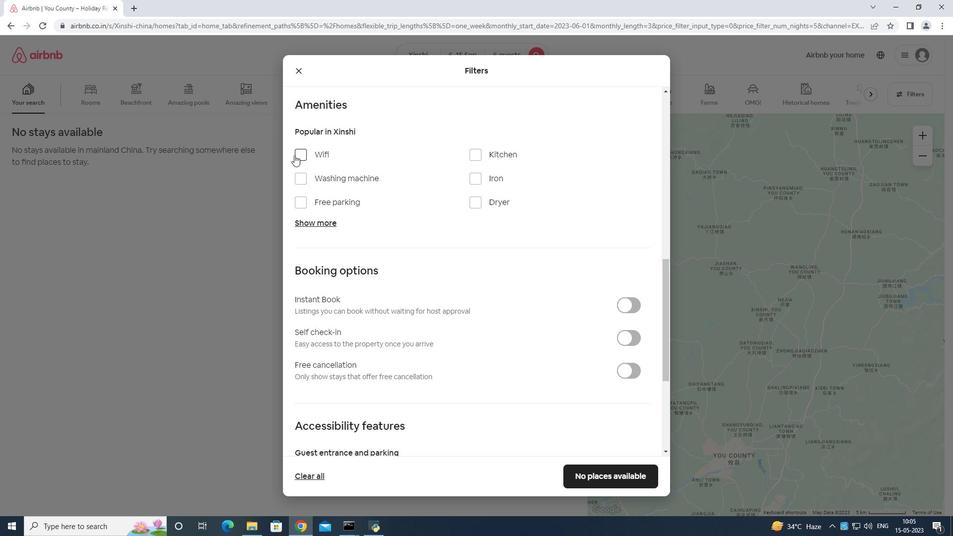 
Action: Mouse pressed left at (293, 150)
Screenshot: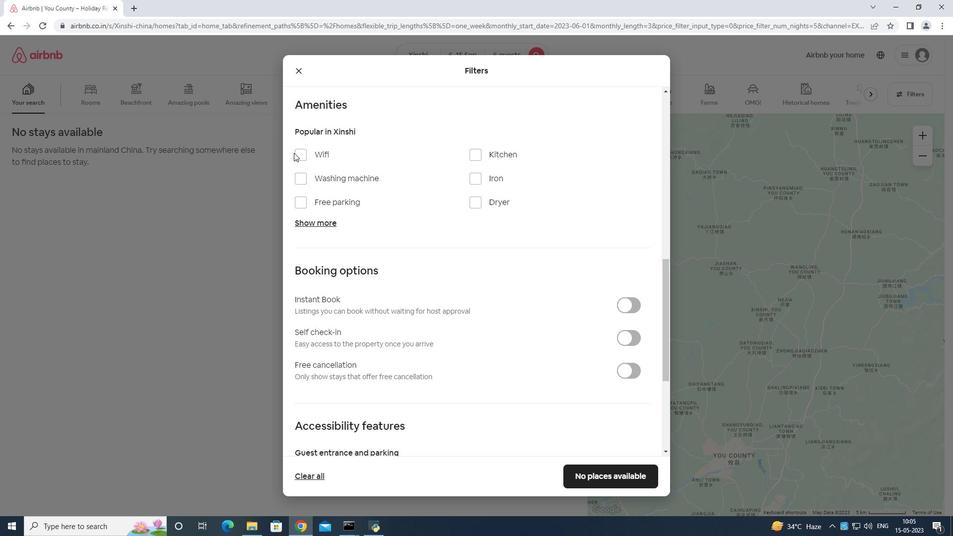 
Action: Mouse moved to (303, 199)
Screenshot: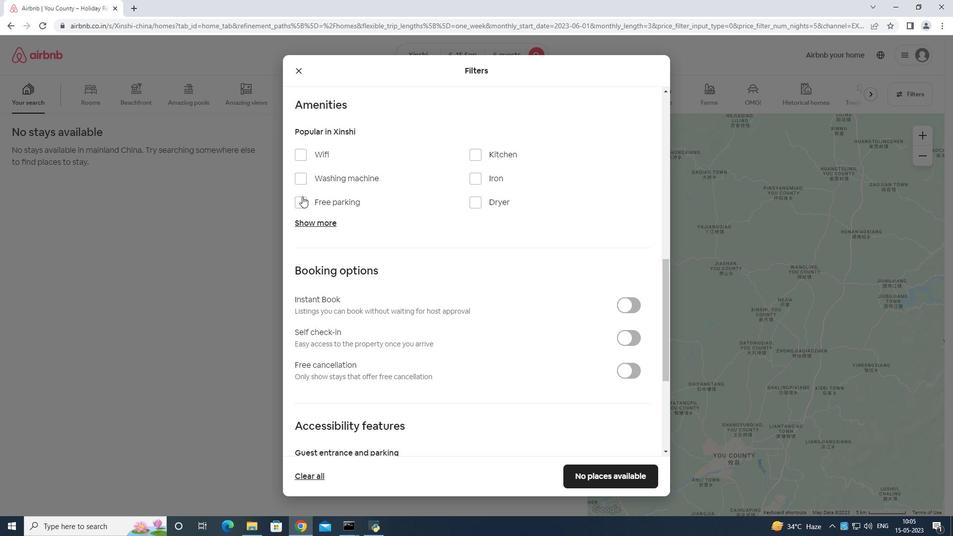 
Action: Mouse pressed left at (303, 199)
Screenshot: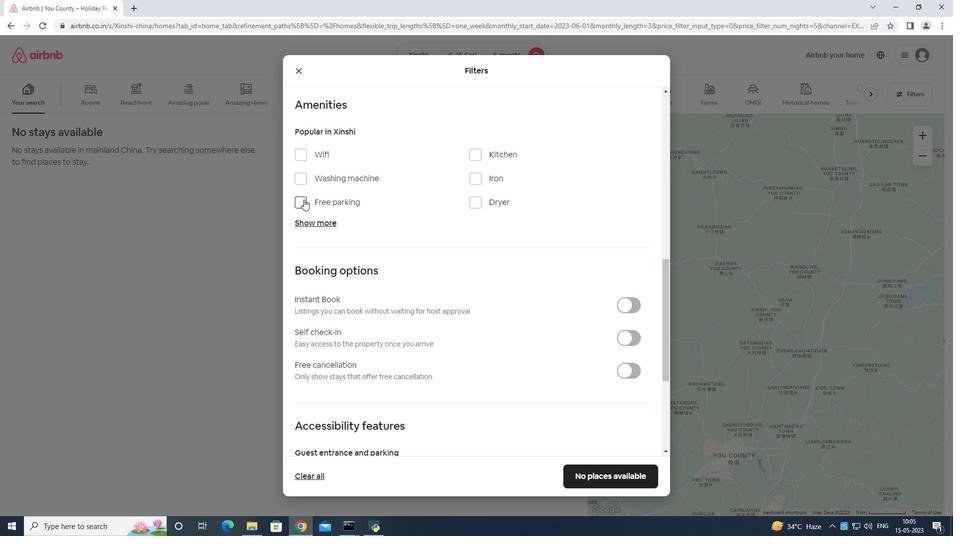 
Action: Mouse moved to (311, 152)
Screenshot: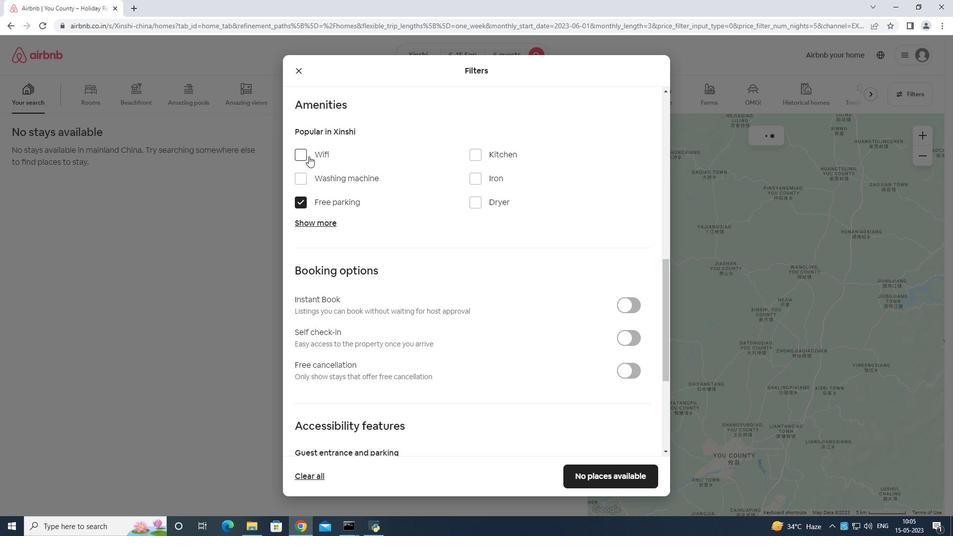 
Action: Mouse pressed left at (311, 152)
Screenshot: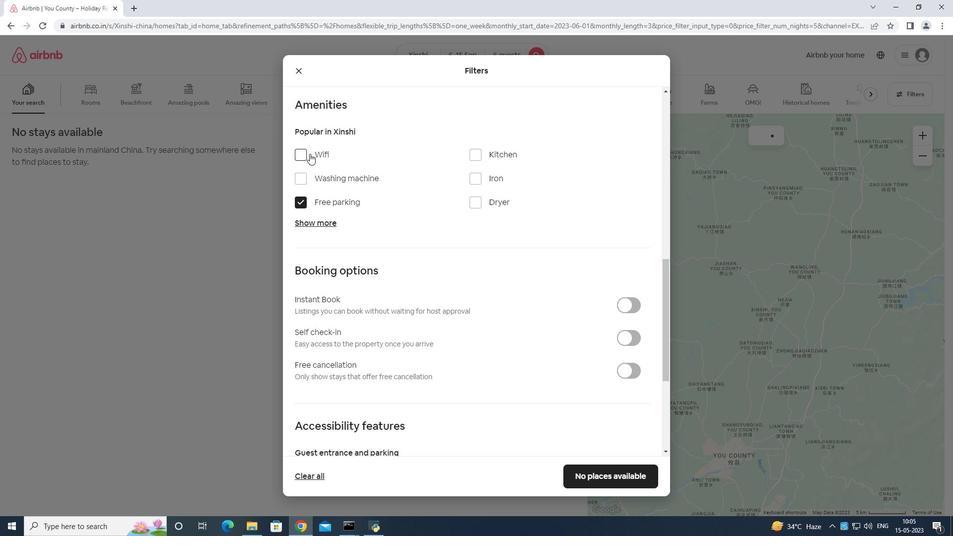 
Action: Mouse moved to (318, 223)
Screenshot: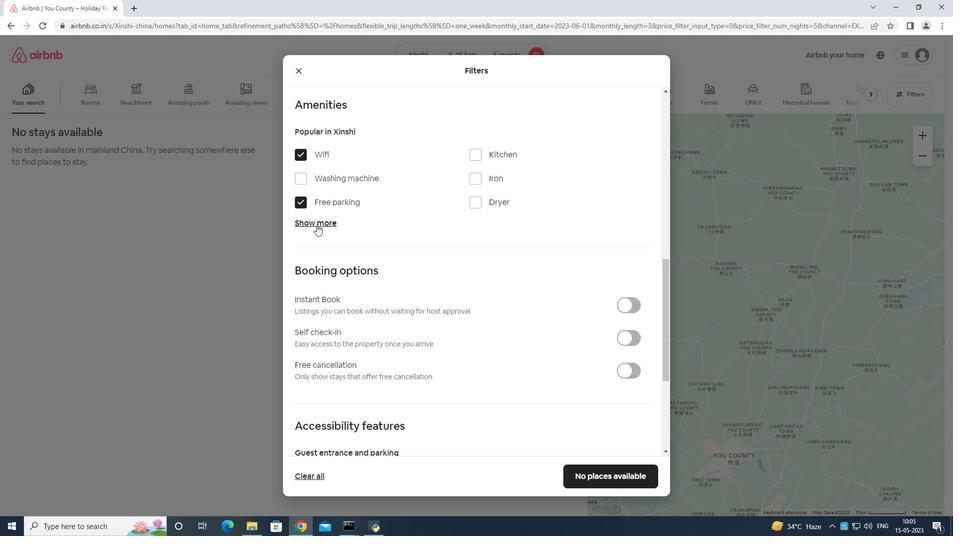 
Action: Mouse pressed left at (318, 223)
Screenshot: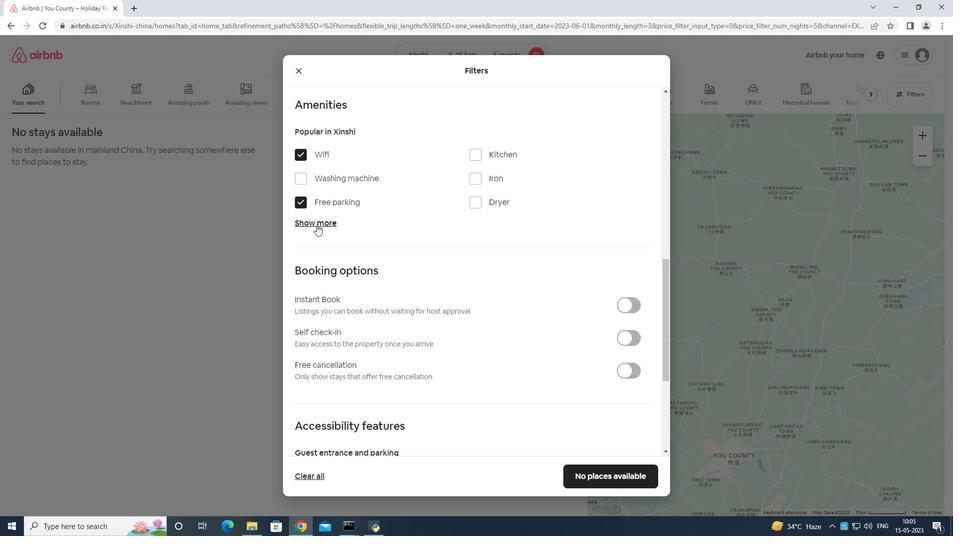 
Action: Mouse moved to (478, 284)
Screenshot: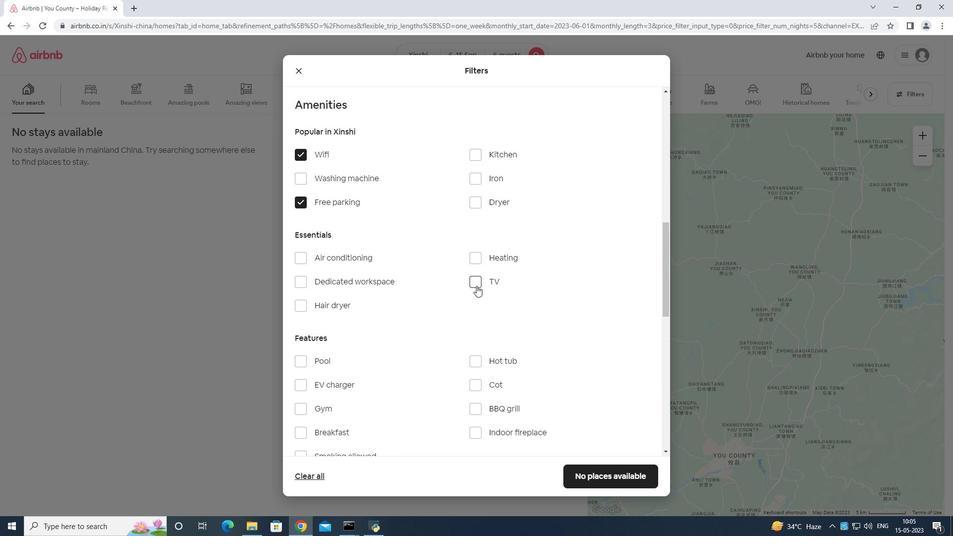 
Action: Mouse pressed left at (478, 284)
Screenshot: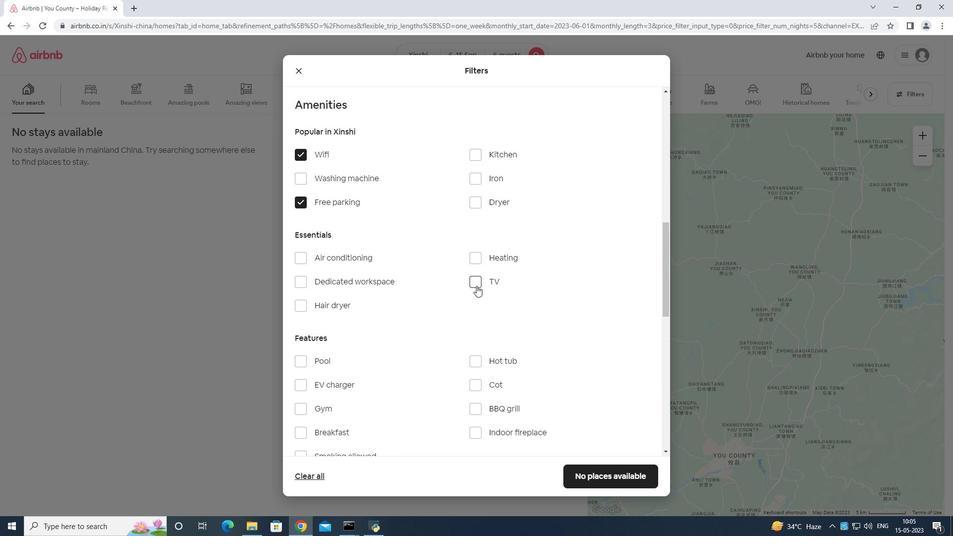 
Action: Mouse moved to (485, 263)
Screenshot: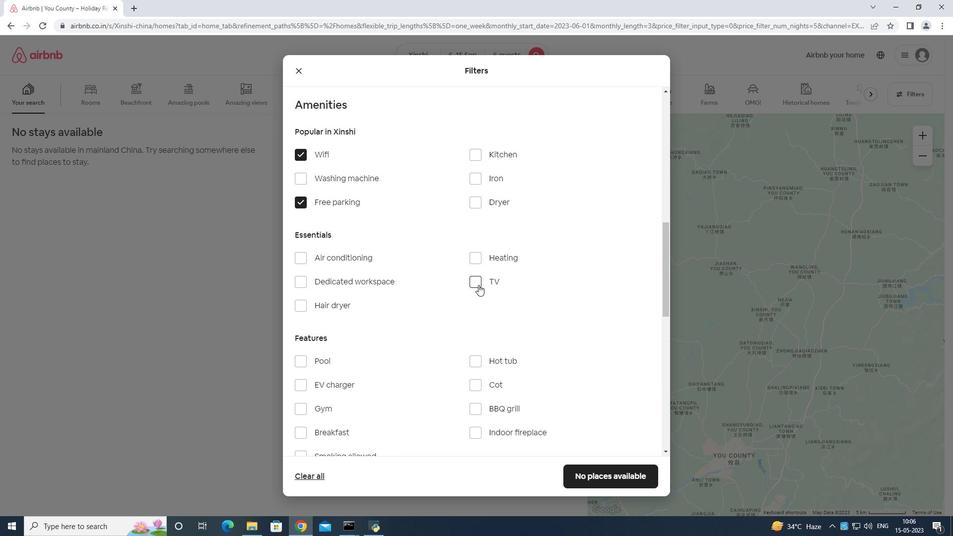 
Action: Mouse scrolled (485, 263) with delta (0, 0)
Screenshot: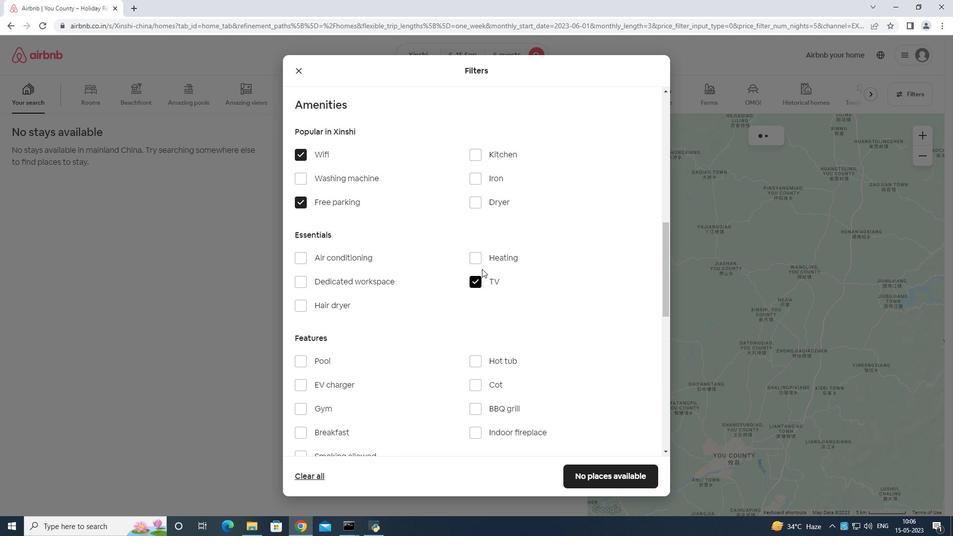 
Action: Mouse scrolled (485, 263) with delta (0, 0)
Screenshot: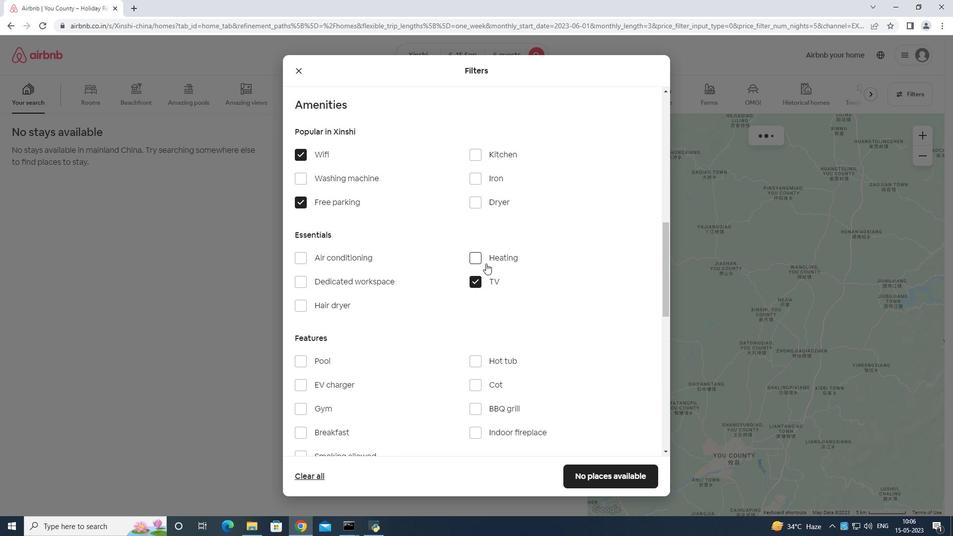 
Action: Mouse moved to (306, 310)
Screenshot: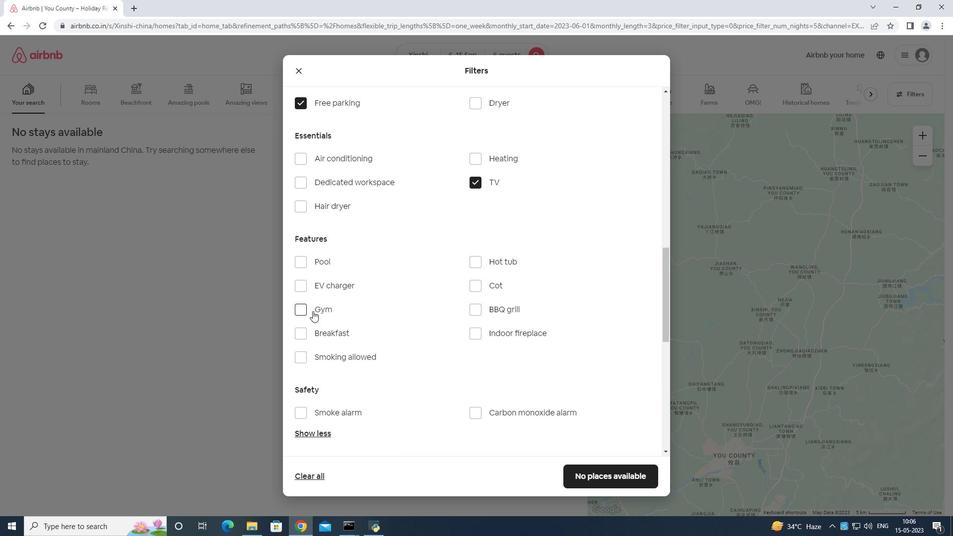 
Action: Mouse pressed left at (306, 310)
Screenshot: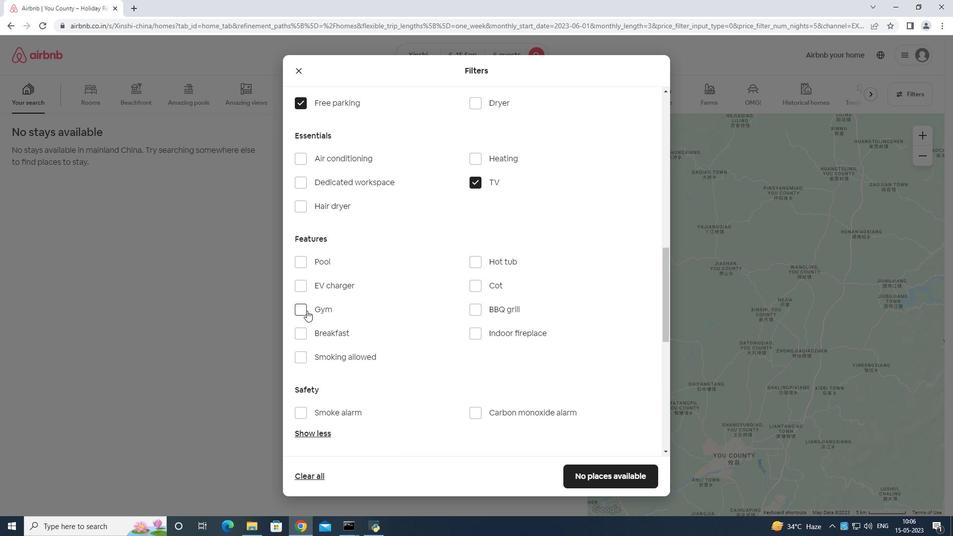 
Action: Mouse moved to (303, 333)
Screenshot: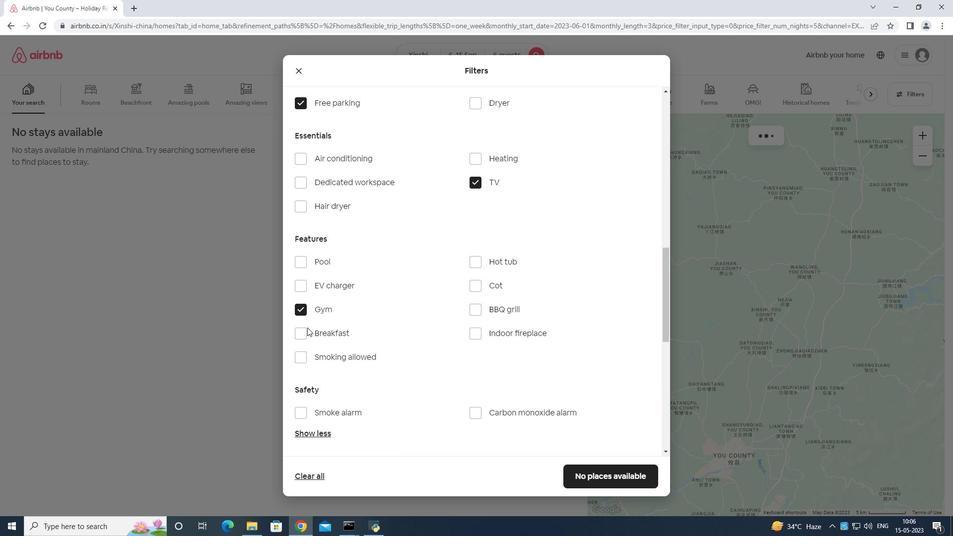 
Action: Mouse pressed left at (303, 333)
Screenshot: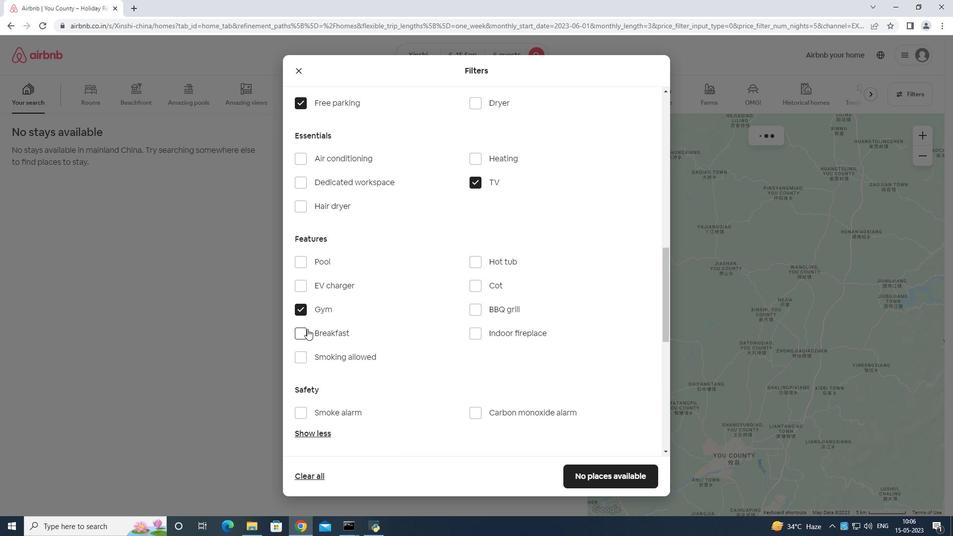 
Action: Mouse moved to (400, 321)
Screenshot: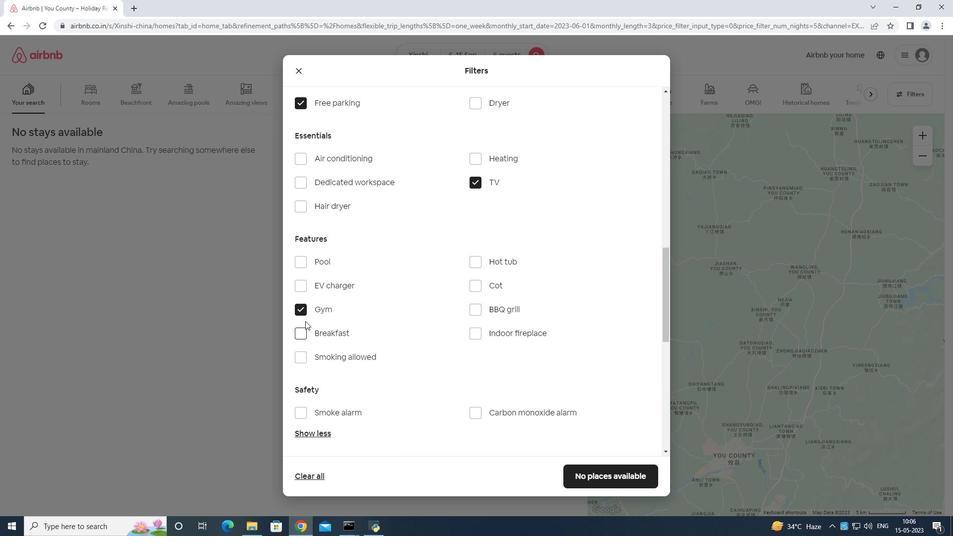 
Action: Mouse scrolled (400, 320) with delta (0, 0)
Screenshot: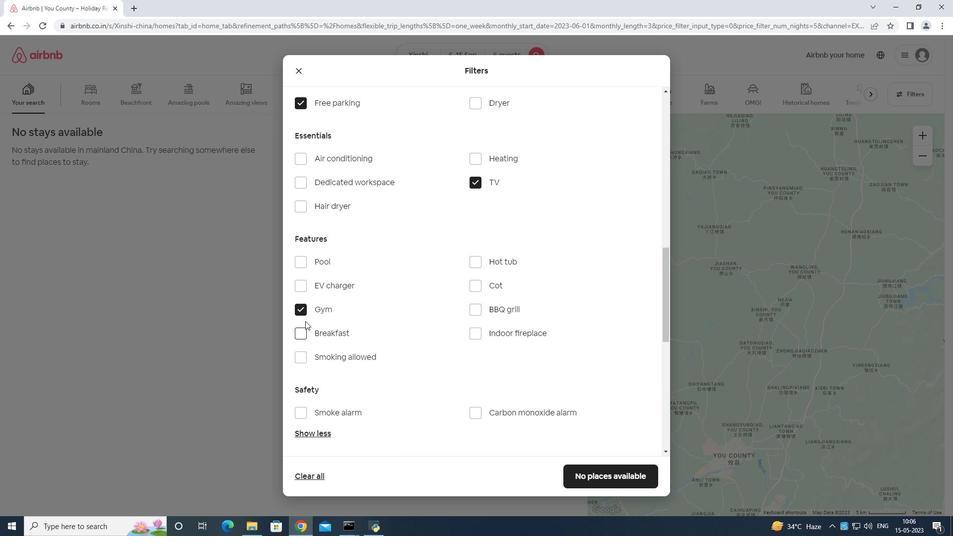 
Action: Mouse moved to (428, 330)
Screenshot: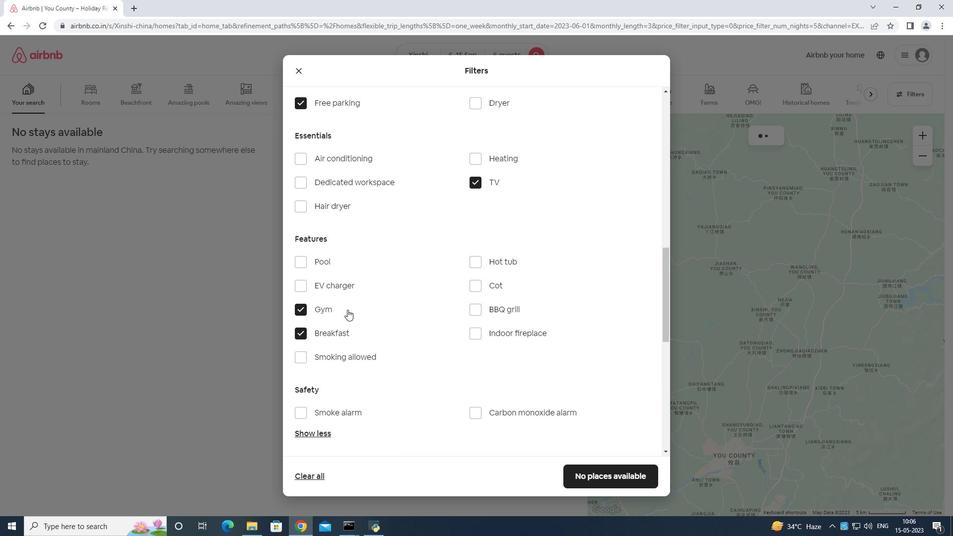 
Action: Mouse scrolled (428, 329) with delta (0, 0)
Screenshot: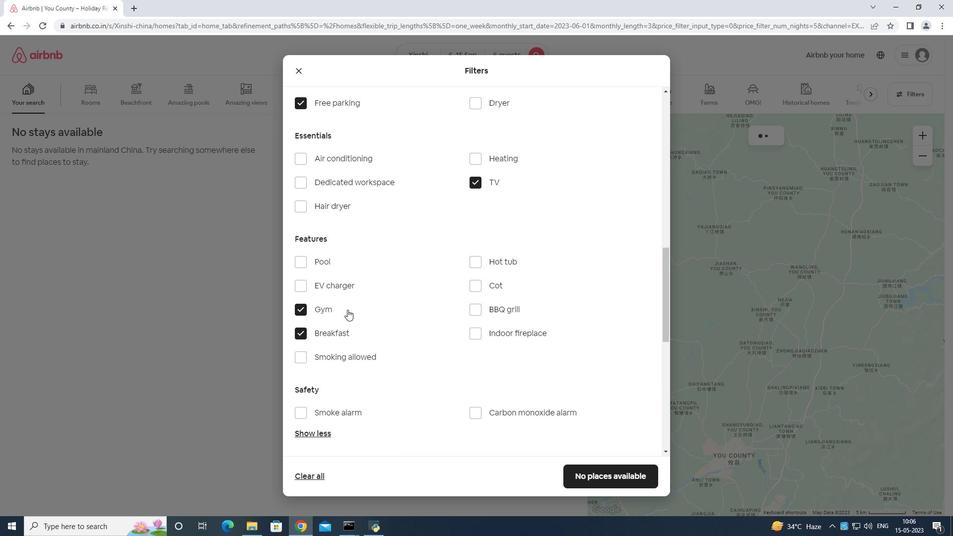 
Action: Mouse moved to (448, 331)
Screenshot: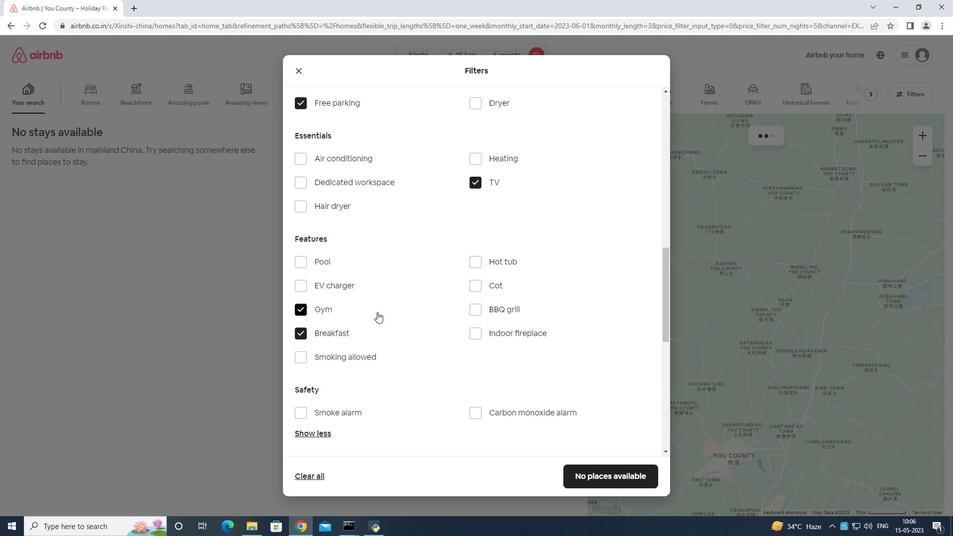 
Action: Mouse scrolled (447, 331) with delta (0, 0)
Screenshot: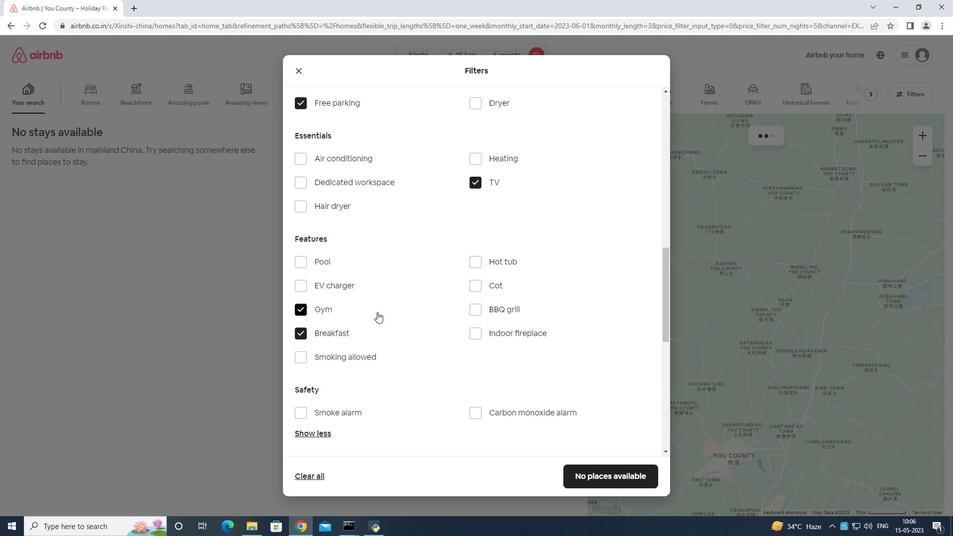 
Action: Mouse moved to (452, 331)
Screenshot: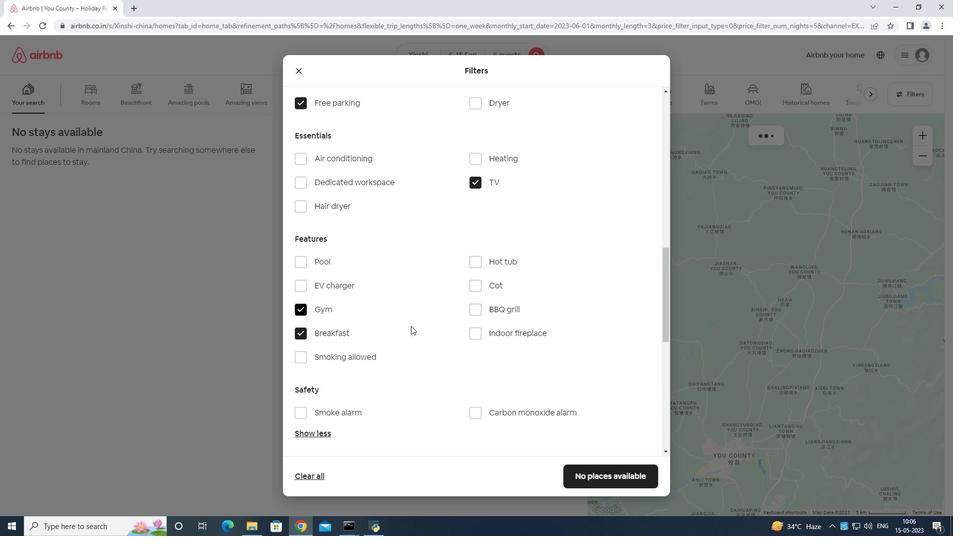
Action: Mouse scrolled (452, 331) with delta (0, 0)
Screenshot: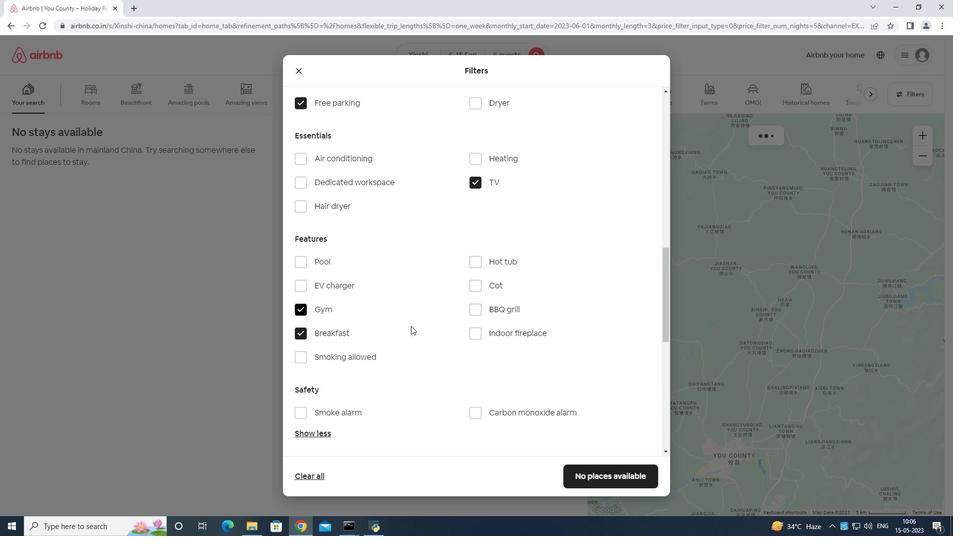 
Action: Mouse moved to (500, 325)
Screenshot: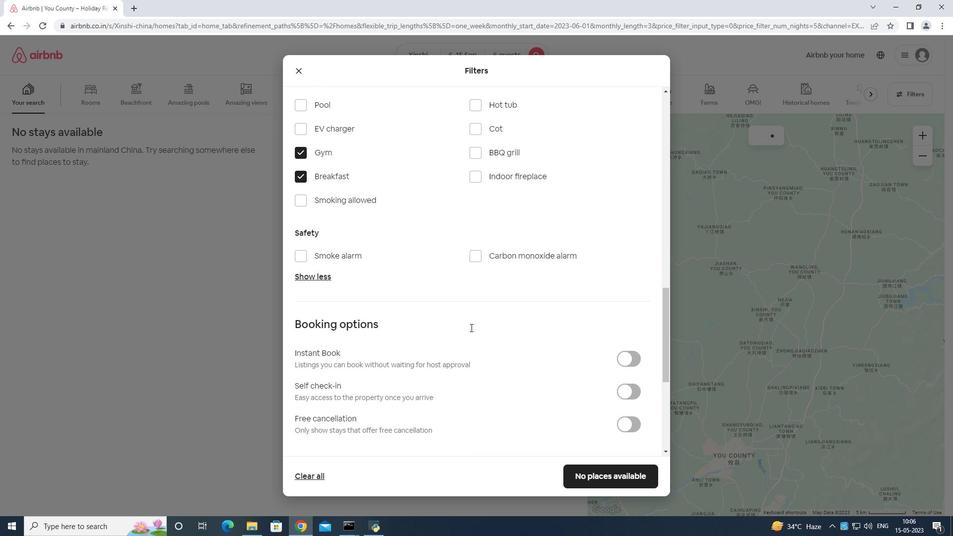 
Action: Mouse scrolled (500, 325) with delta (0, 0)
Screenshot: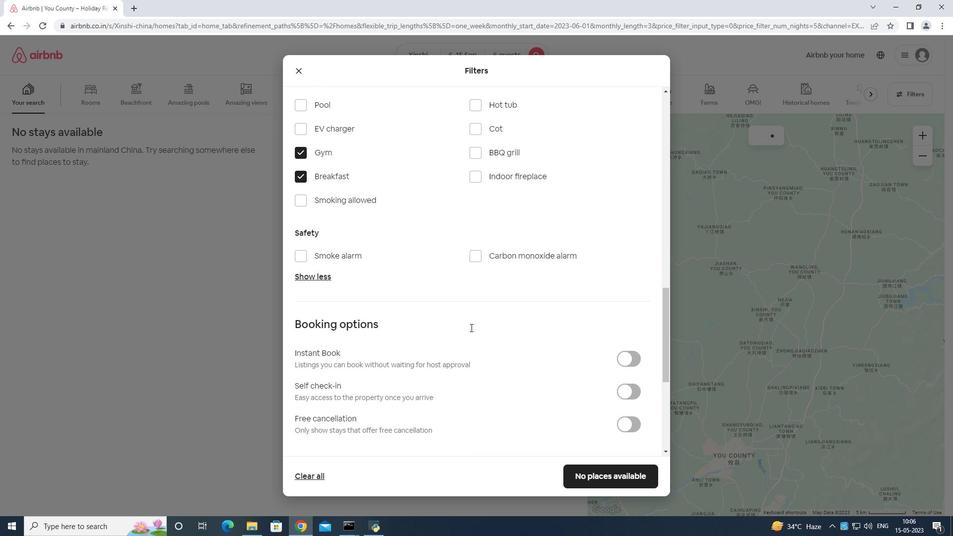 
Action: Mouse moved to (628, 304)
Screenshot: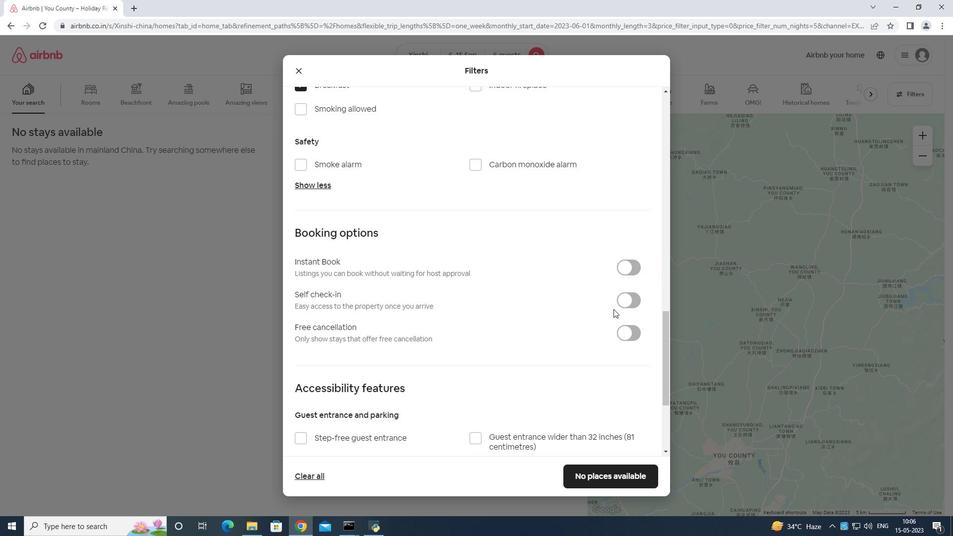 
Action: Mouse pressed left at (628, 304)
Screenshot: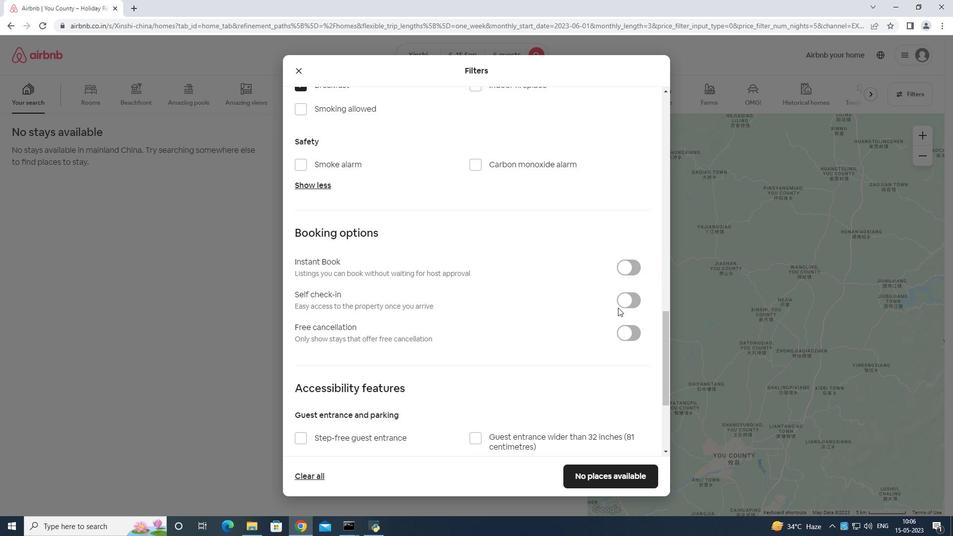 
Action: Mouse moved to (628, 300)
Screenshot: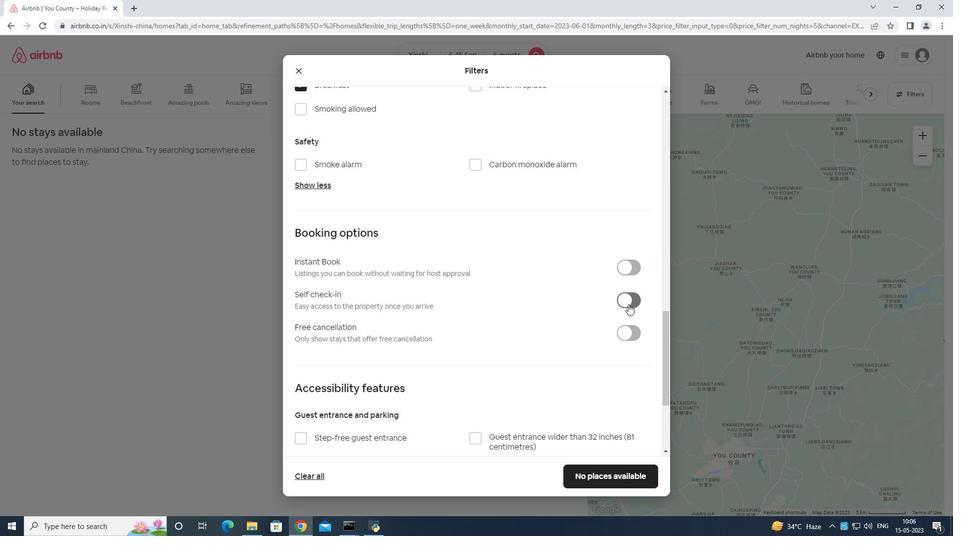 
Action: Mouse scrolled (628, 300) with delta (0, 0)
Screenshot: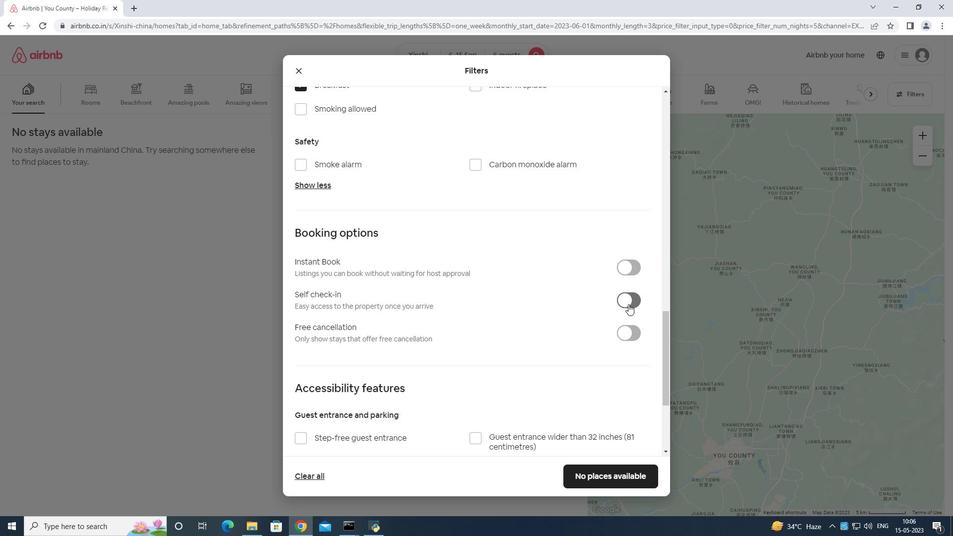 
Action: Mouse scrolled (628, 300) with delta (0, 0)
Screenshot: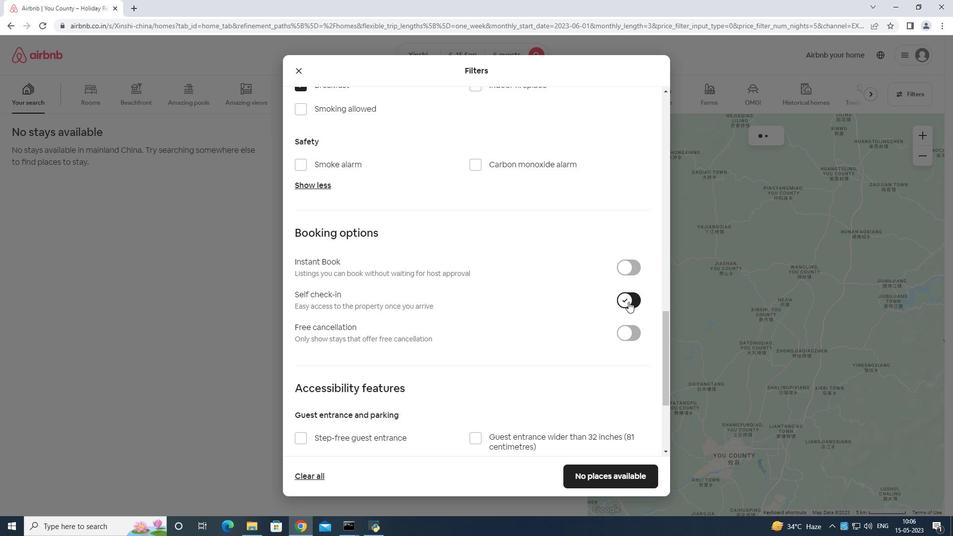 
Action: Mouse scrolled (628, 300) with delta (0, 0)
Screenshot: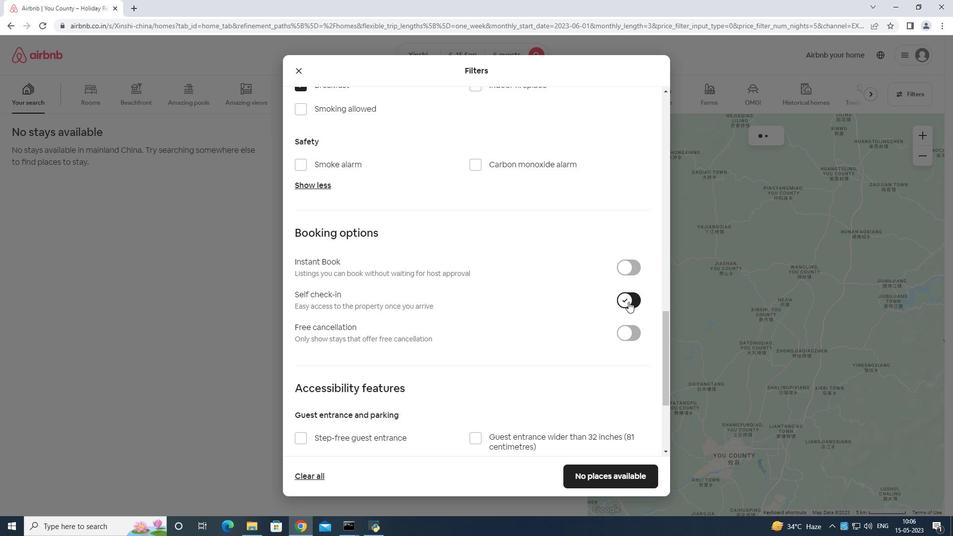 
Action: Mouse moved to (625, 300)
Screenshot: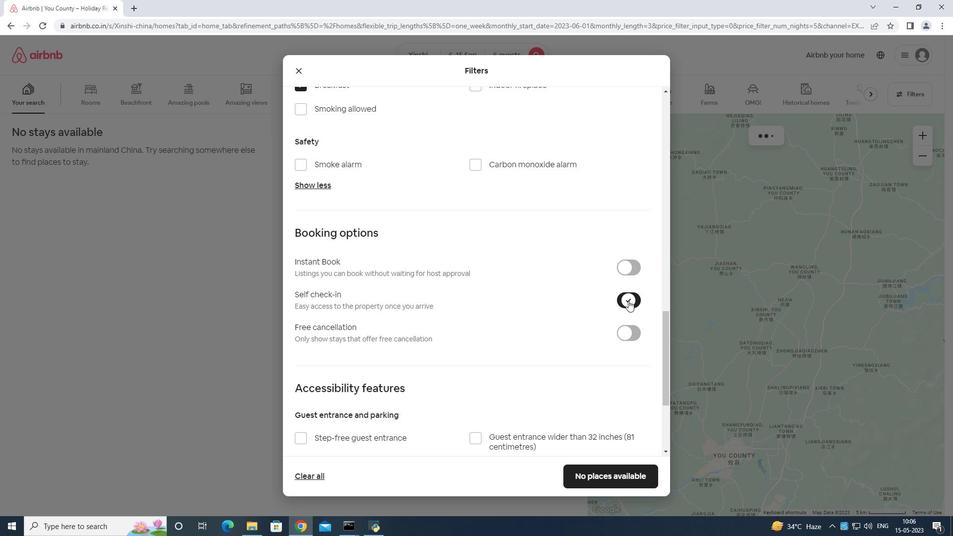 
Action: Mouse scrolled (625, 299) with delta (0, 0)
Screenshot: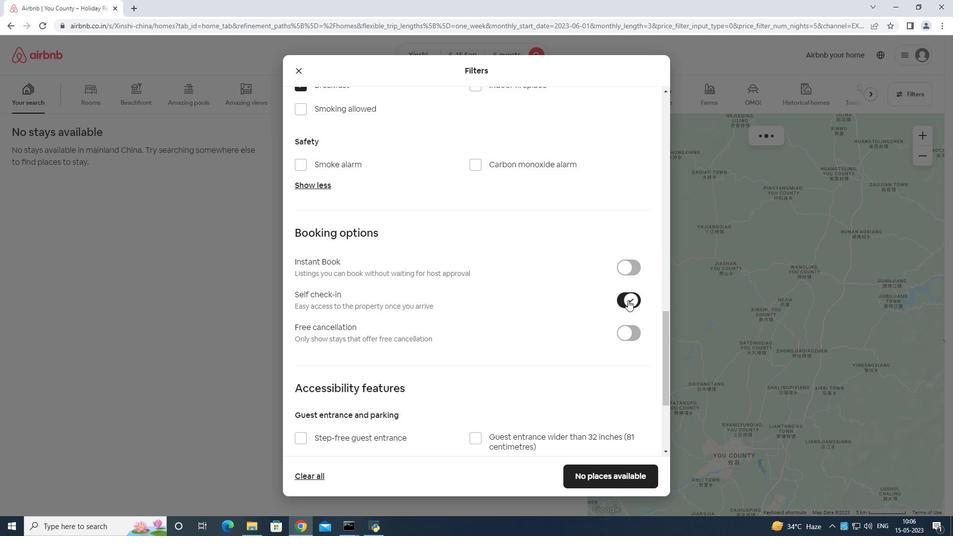 
Action: Mouse moved to (625, 300)
Screenshot: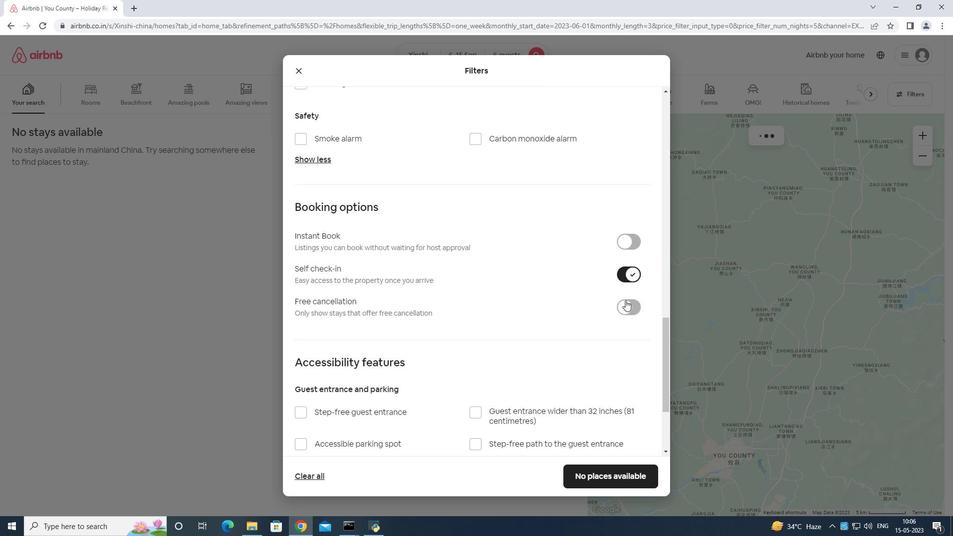 
Action: Mouse scrolled (625, 299) with delta (0, 0)
Screenshot: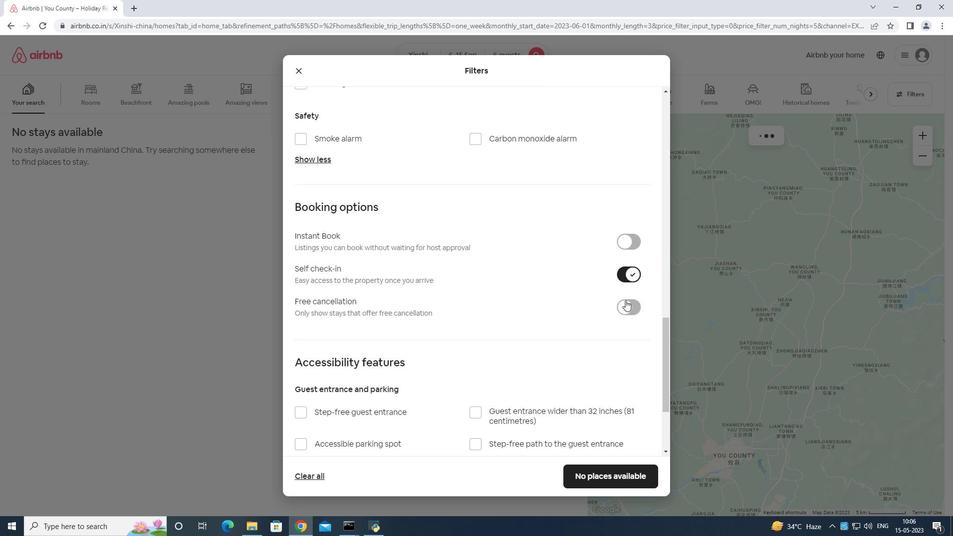 
Action: Mouse moved to (626, 301)
Screenshot: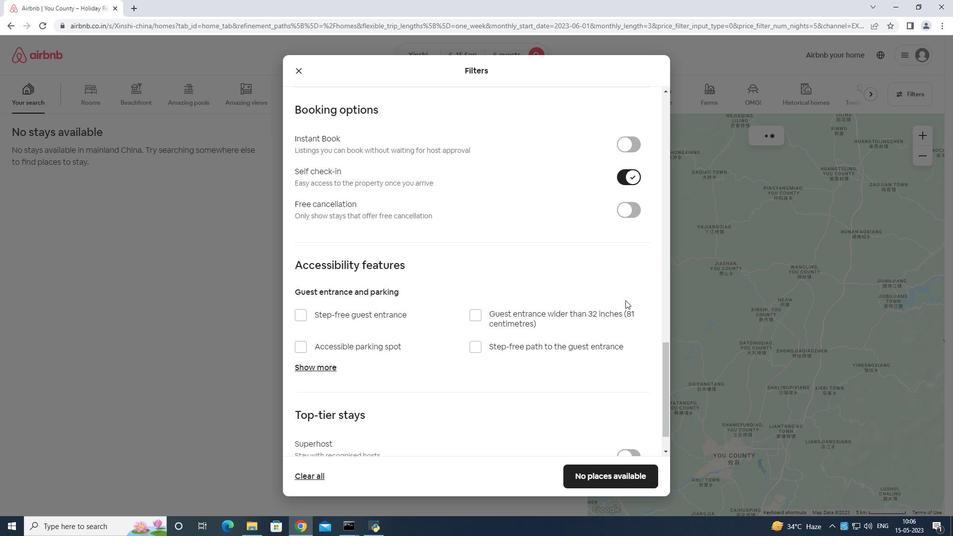 
Action: Mouse scrolled (626, 301) with delta (0, 0)
Screenshot: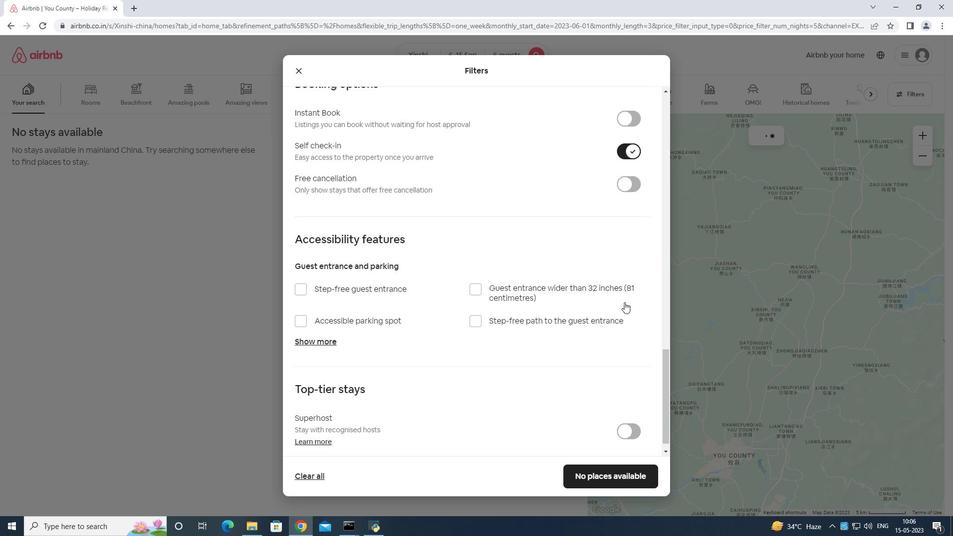 
Action: Mouse scrolled (626, 301) with delta (0, 0)
Screenshot: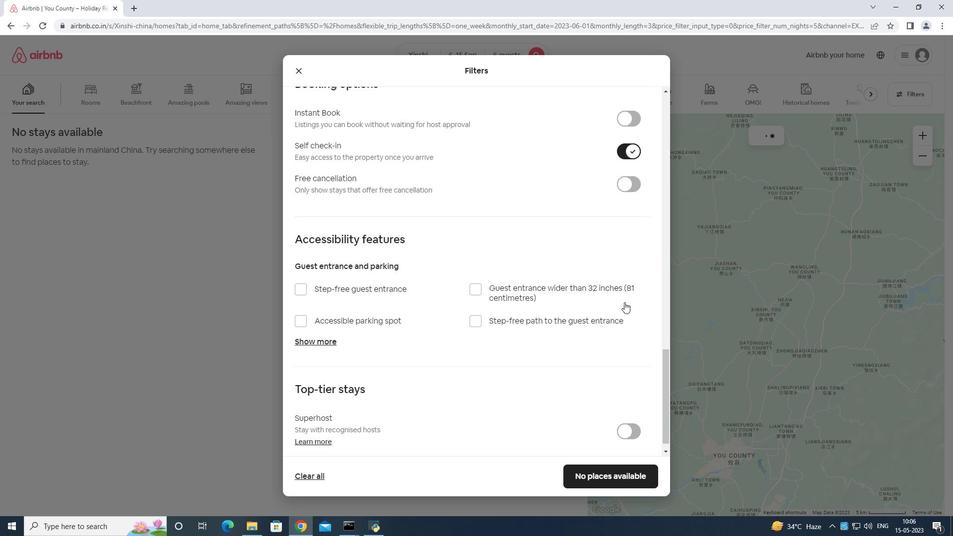 
Action: Mouse moved to (624, 302)
Screenshot: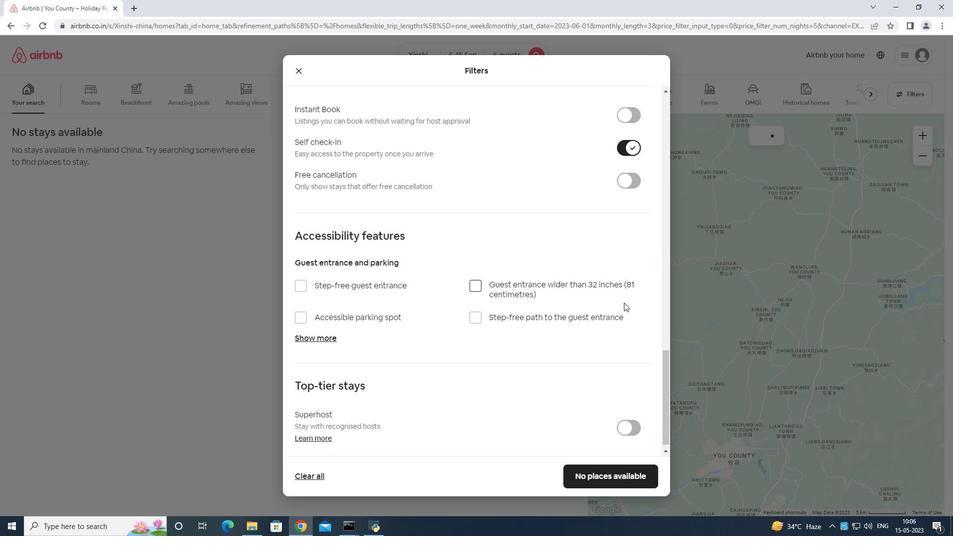 
Action: Mouse scrolled (624, 302) with delta (0, 0)
Screenshot: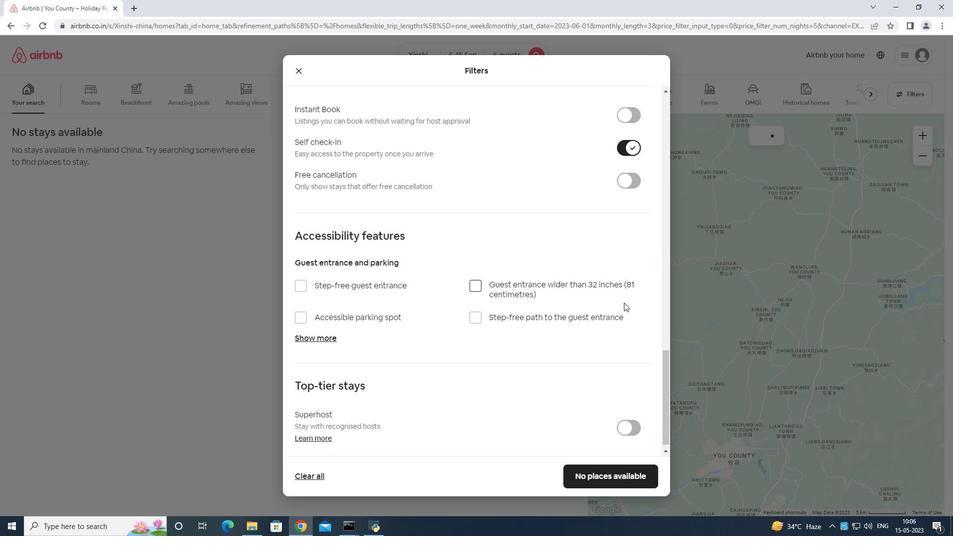 
Action: Mouse moved to (598, 473)
Screenshot: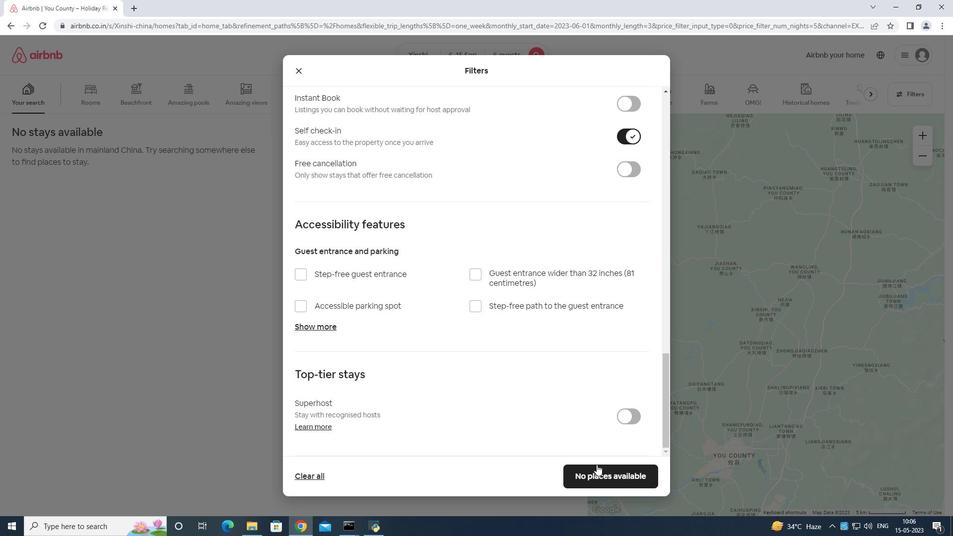 
Action: Mouse pressed left at (598, 473)
Screenshot: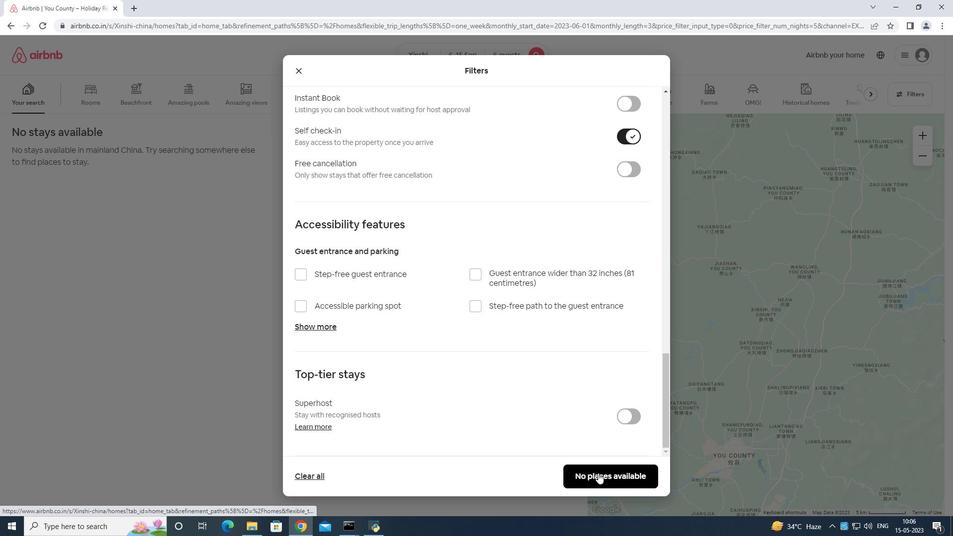 
